 Task: Create a due date automation trigger when advanced on, 2 days before a card is due add dates starting in 1 working days at 11:00 AM.
Action: Mouse moved to (972, 436)
Screenshot: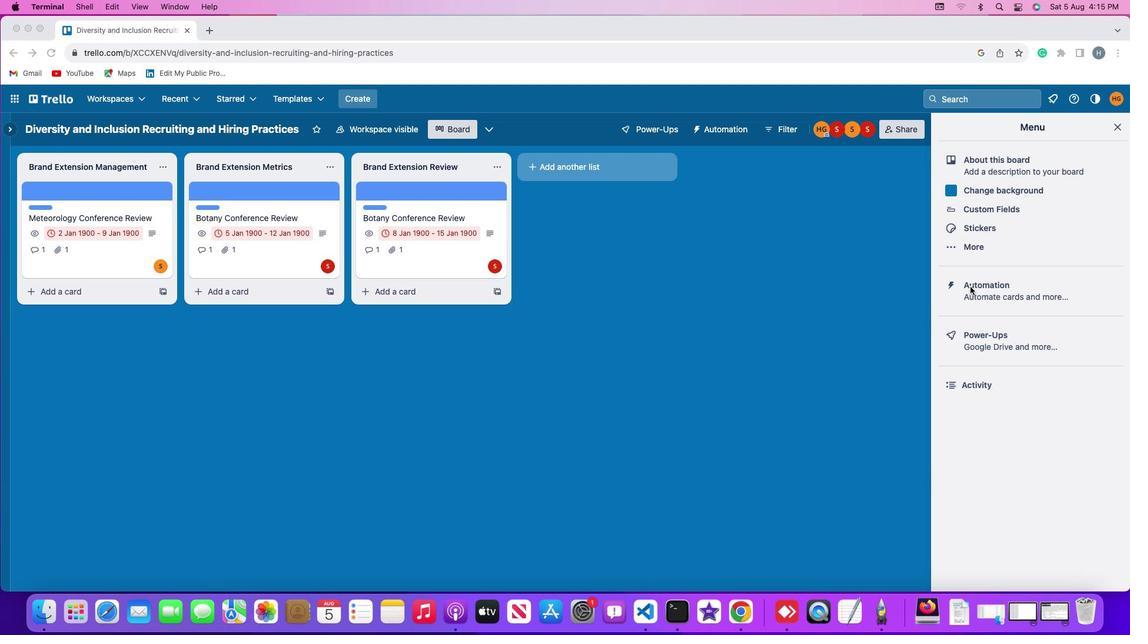 
Action: Mouse pressed left at (972, 436)
Screenshot: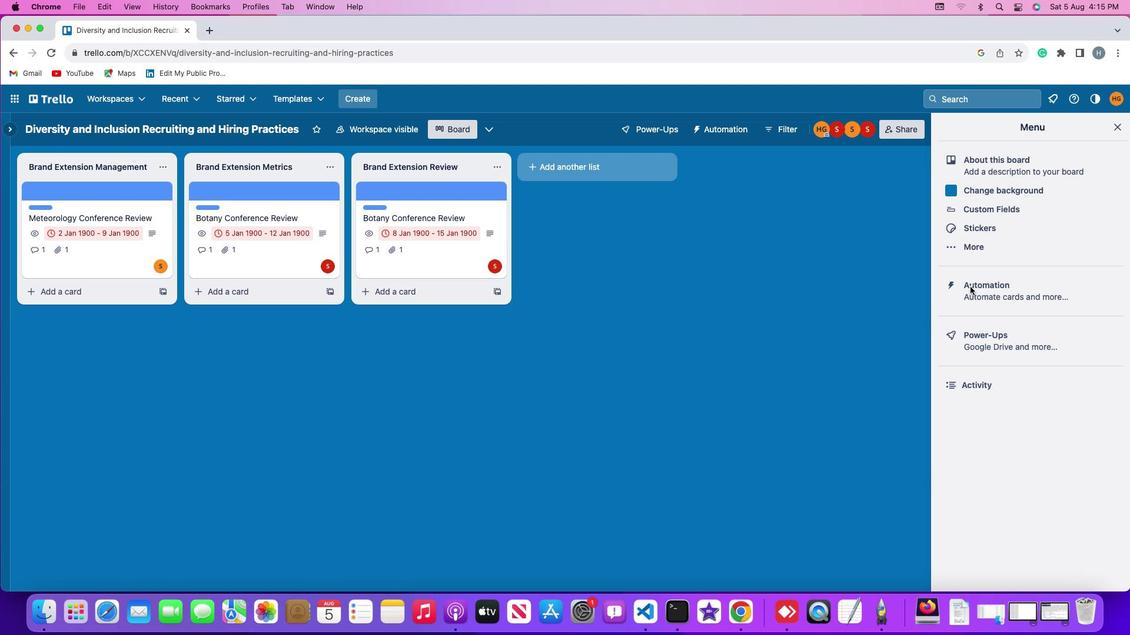 
Action: Mouse pressed left at (972, 436)
Screenshot: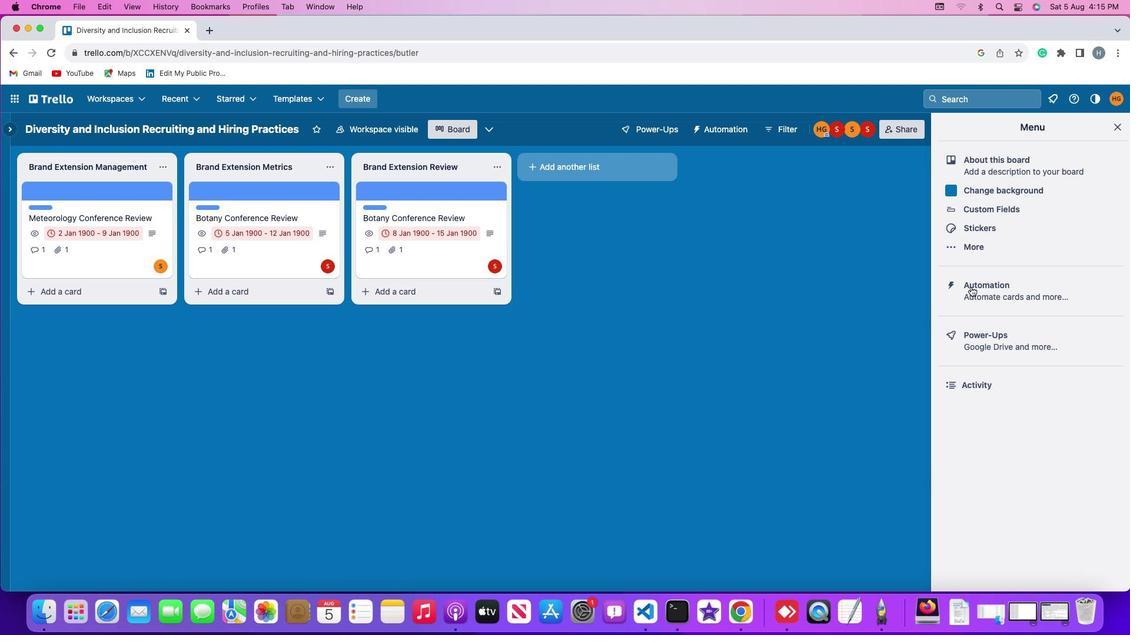 
Action: Mouse moved to (100, 433)
Screenshot: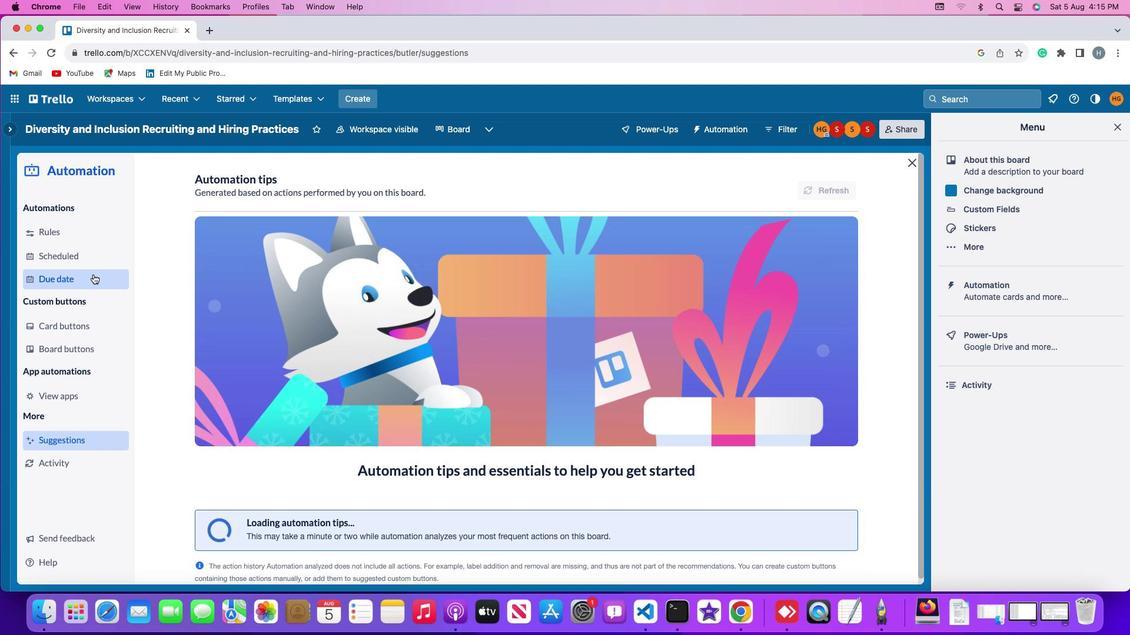 
Action: Mouse pressed left at (100, 433)
Screenshot: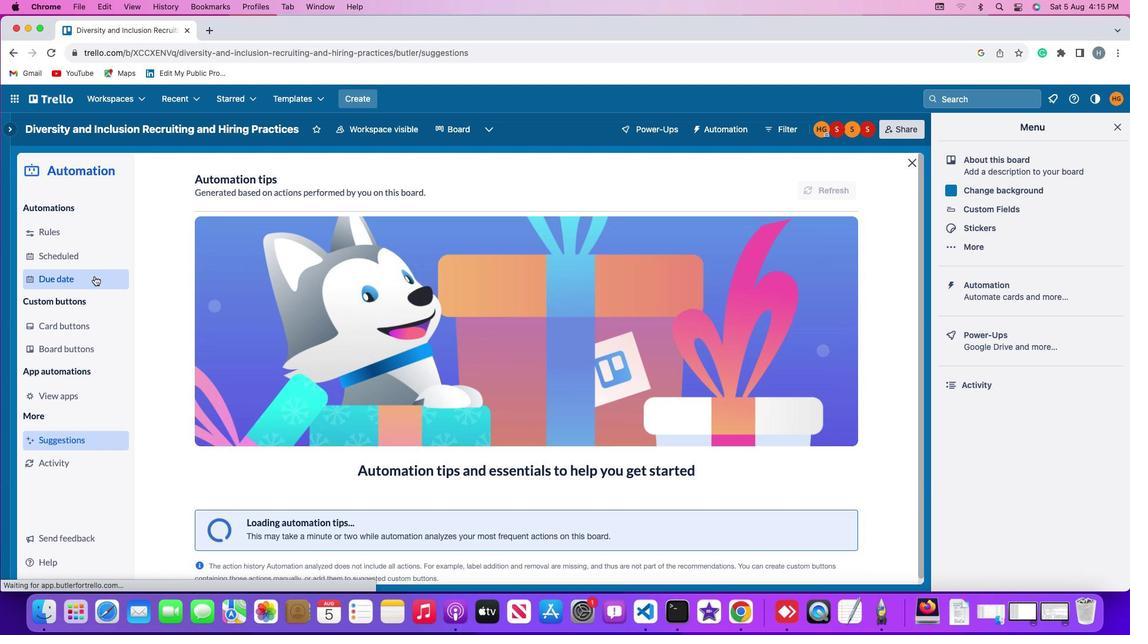 
Action: Mouse moved to (822, 404)
Screenshot: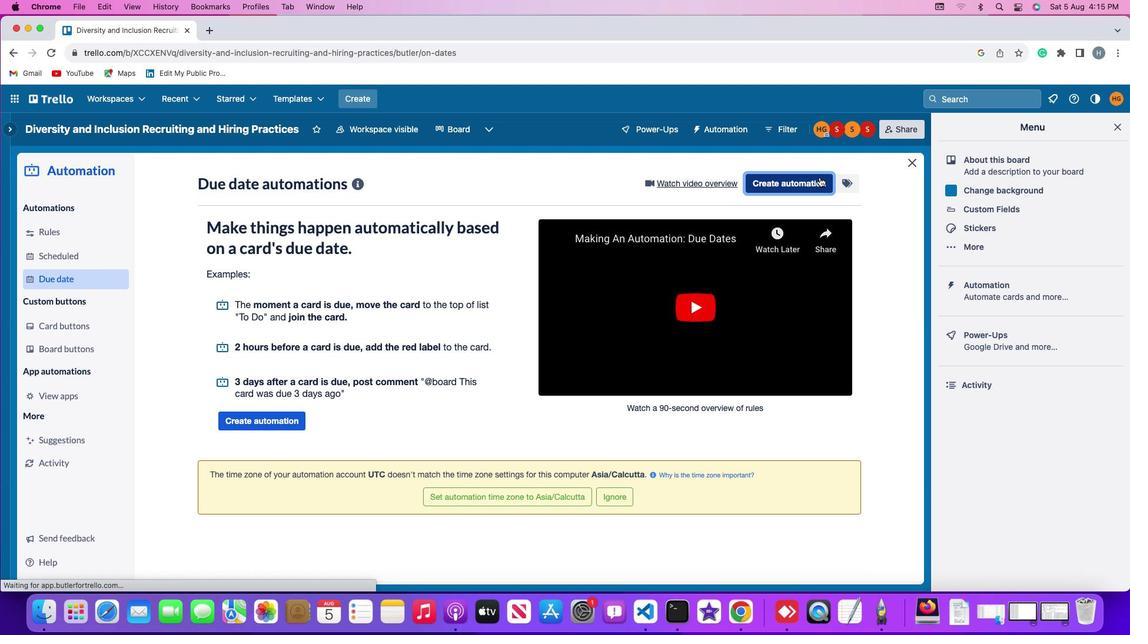 
Action: Mouse pressed left at (822, 404)
Screenshot: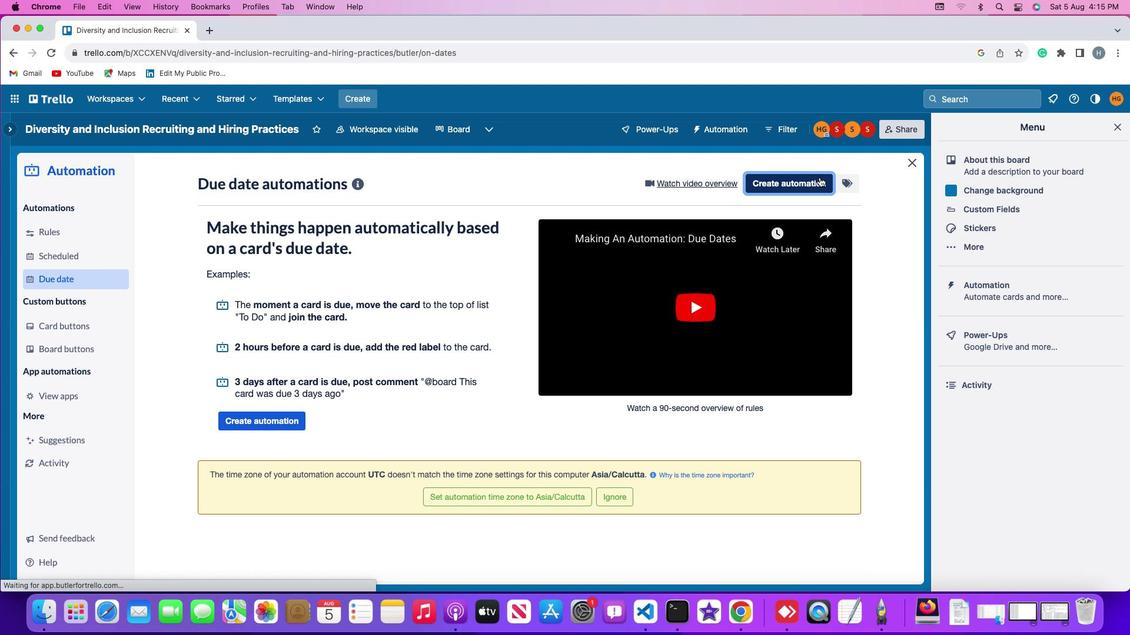 
Action: Mouse moved to (552, 439)
Screenshot: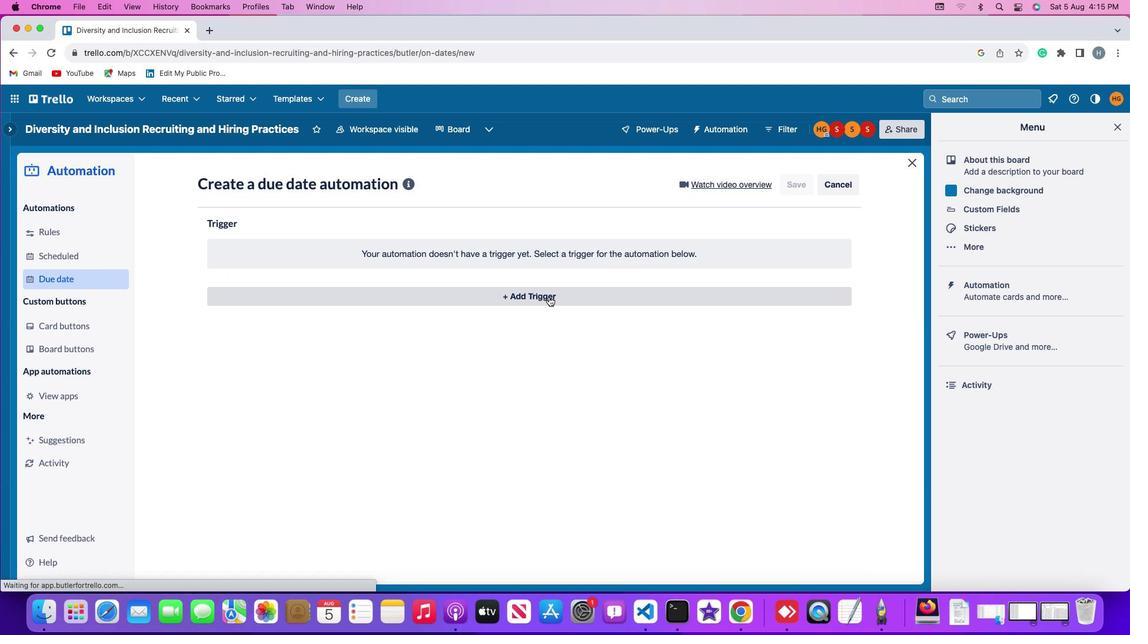 
Action: Mouse pressed left at (552, 439)
Screenshot: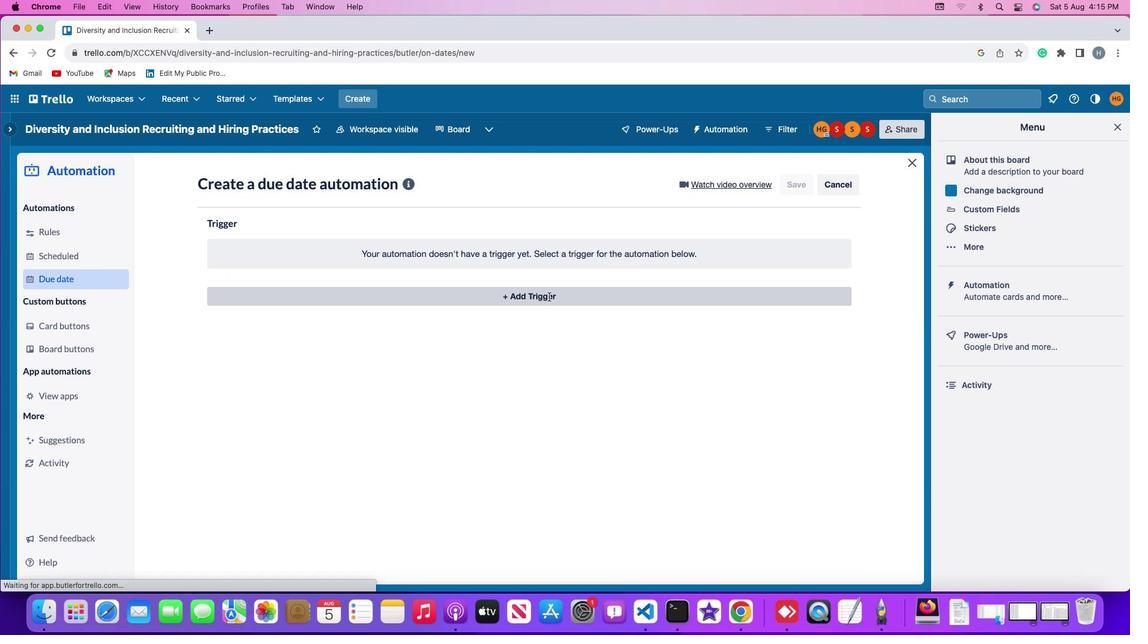 
Action: Mouse moved to (236, 491)
Screenshot: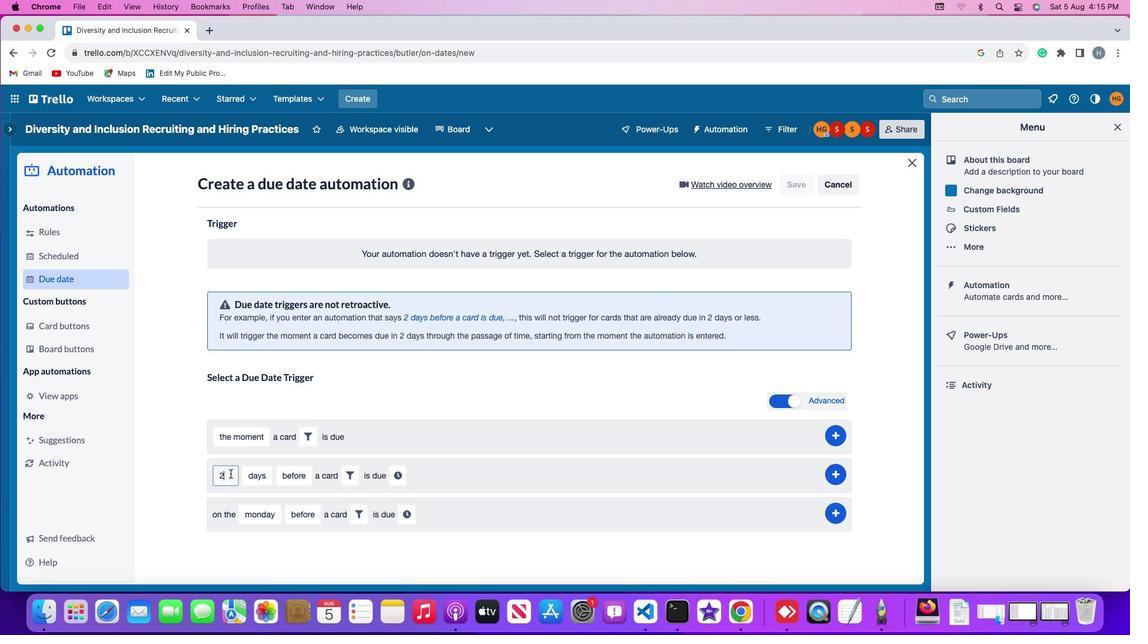 
Action: Mouse pressed left at (236, 491)
Screenshot: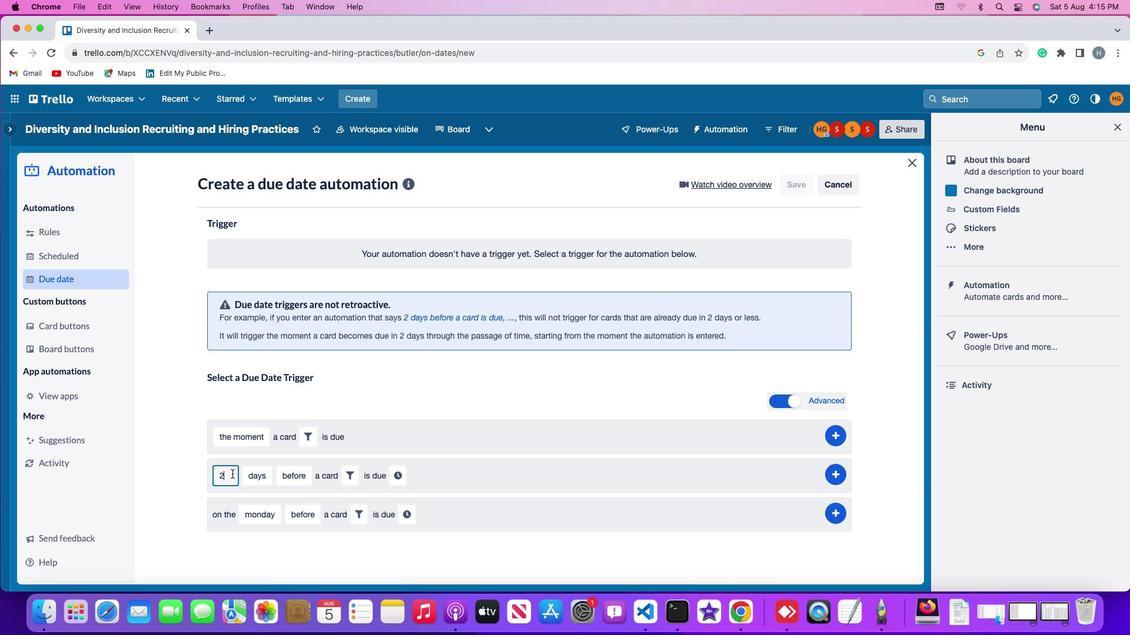 
Action: Mouse moved to (237, 491)
Screenshot: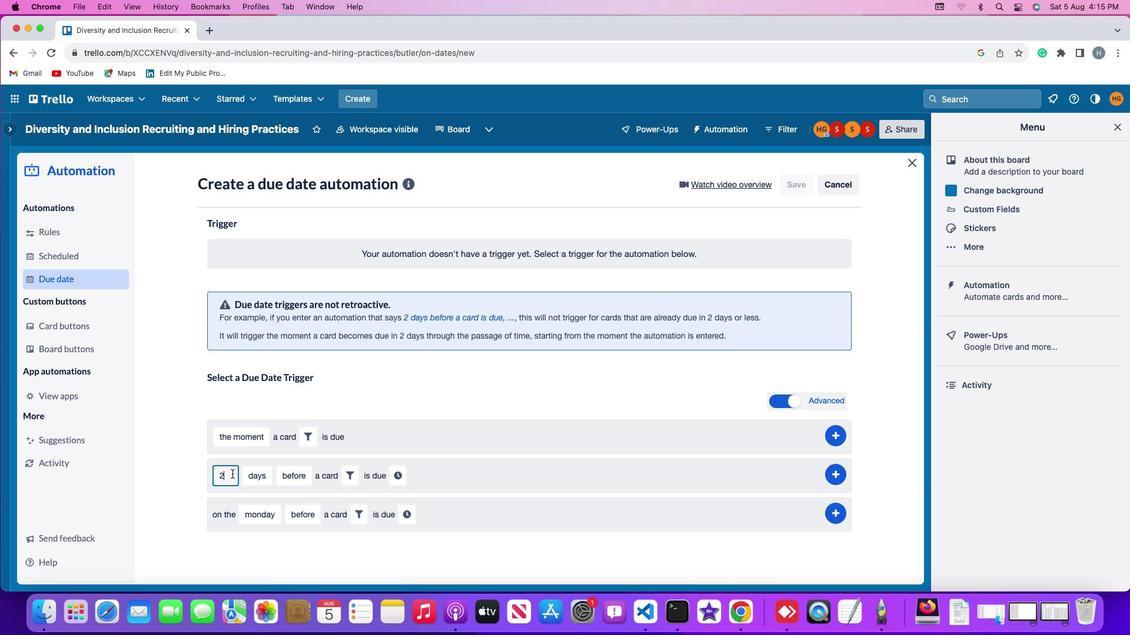 
Action: Key pressed Key.backspace'2'
Screenshot: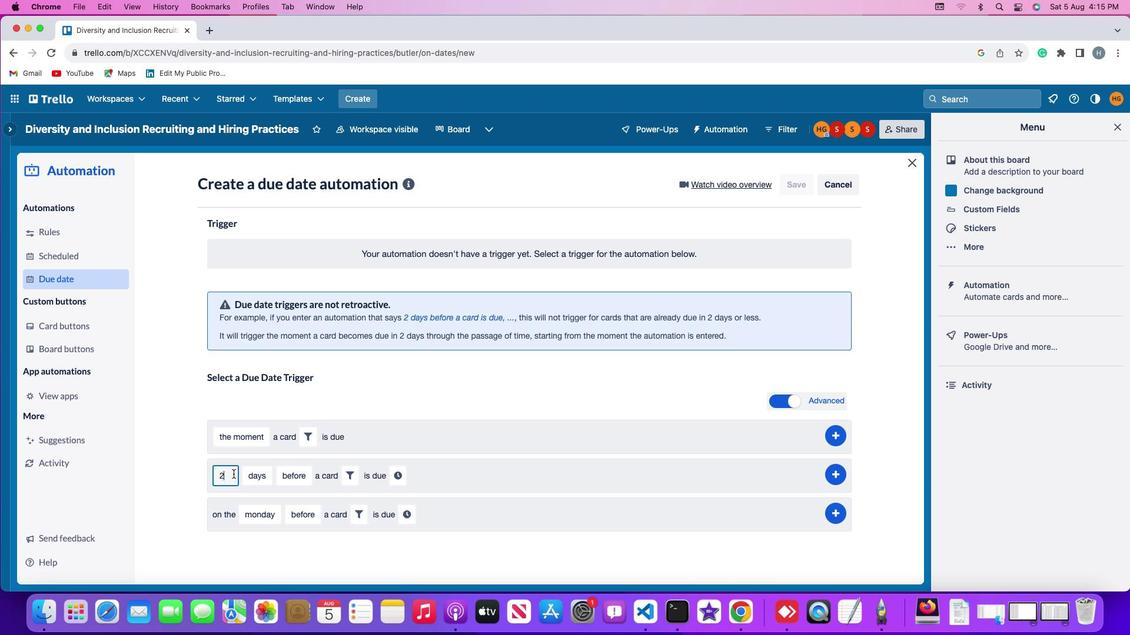 
Action: Mouse moved to (258, 491)
Screenshot: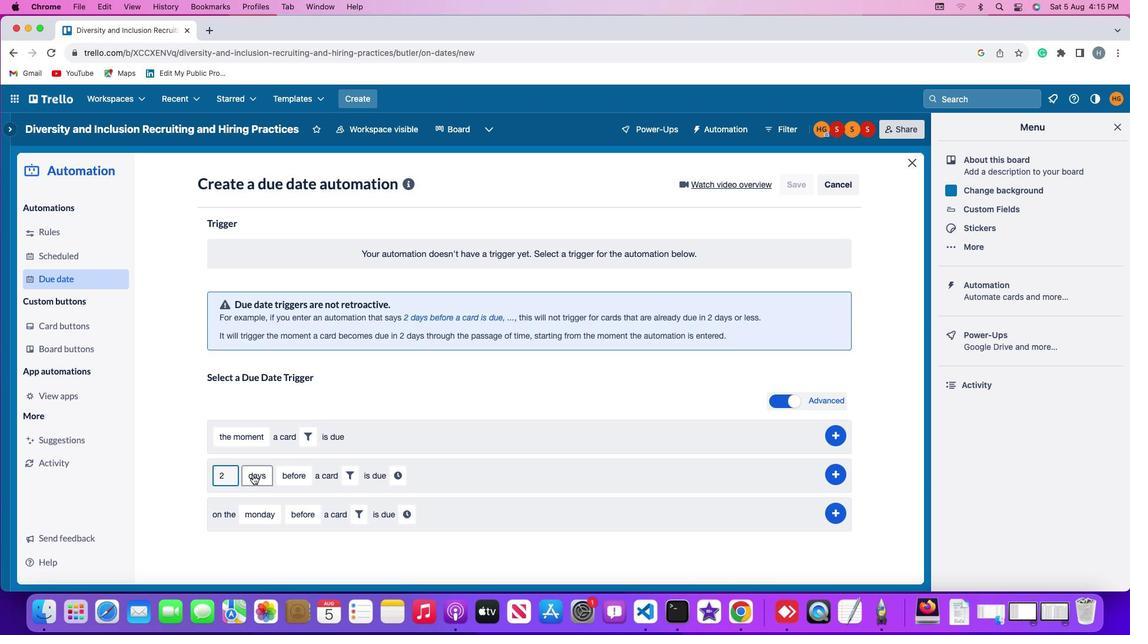 
Action: Mouse pressed left at (258, 491)
Screenshot: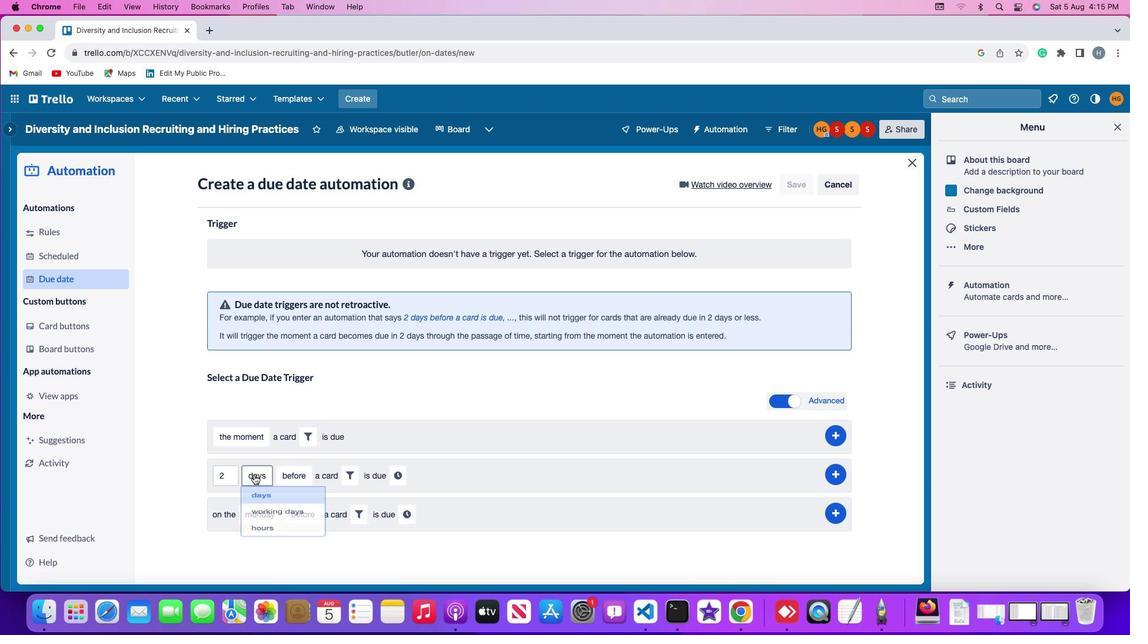 
Action: Mouse moved to (271, 497)
Screenshot: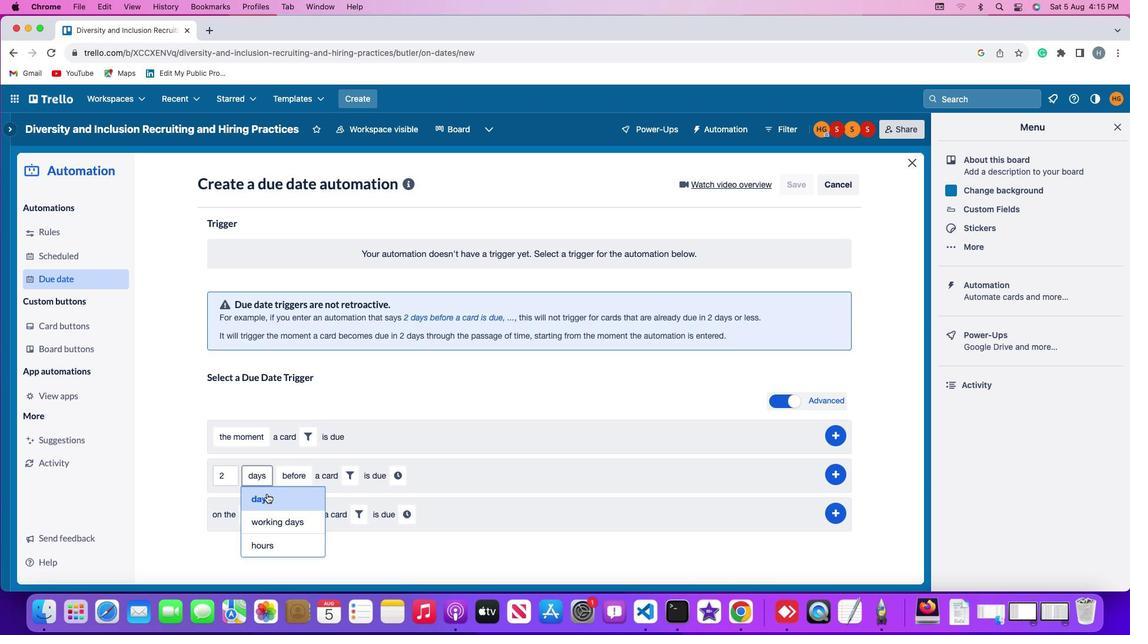 
Action: Mouse pressed left at (271, 497)
Screenshot: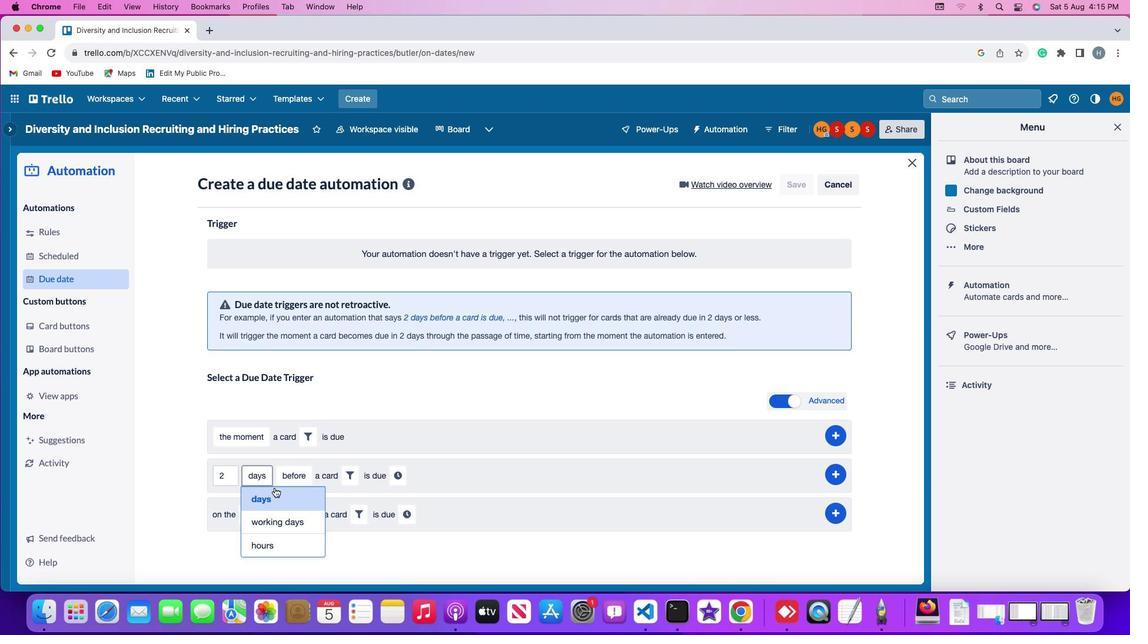 
Action: Mouse moved to (299, 490)
Screenshot: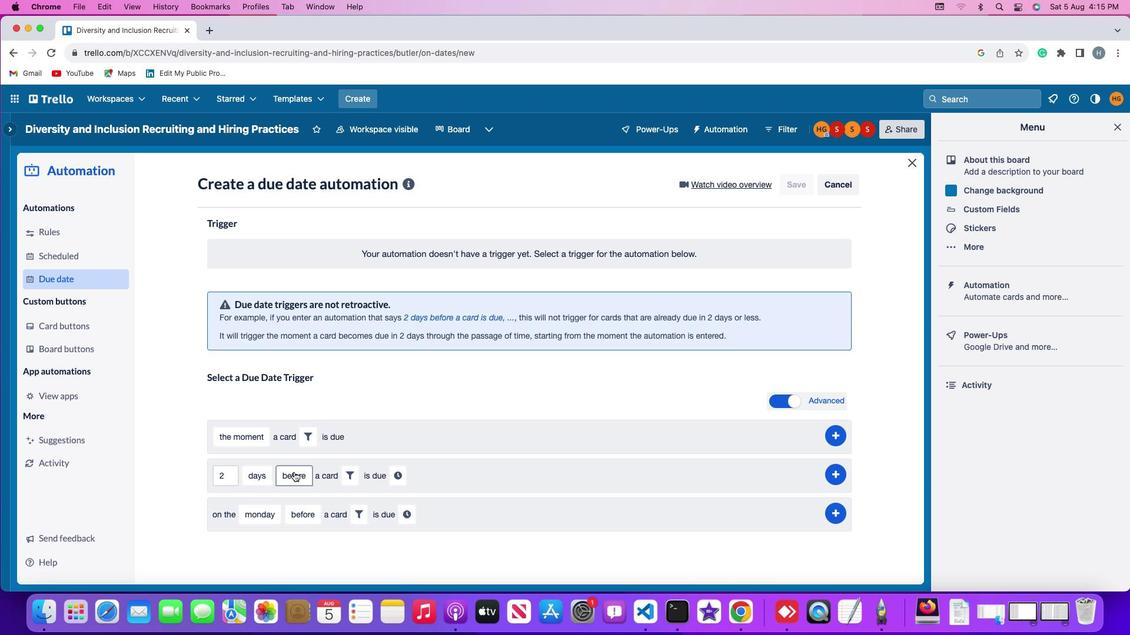 
Action: Mouse pressed left at (299, 490)
Screenshot: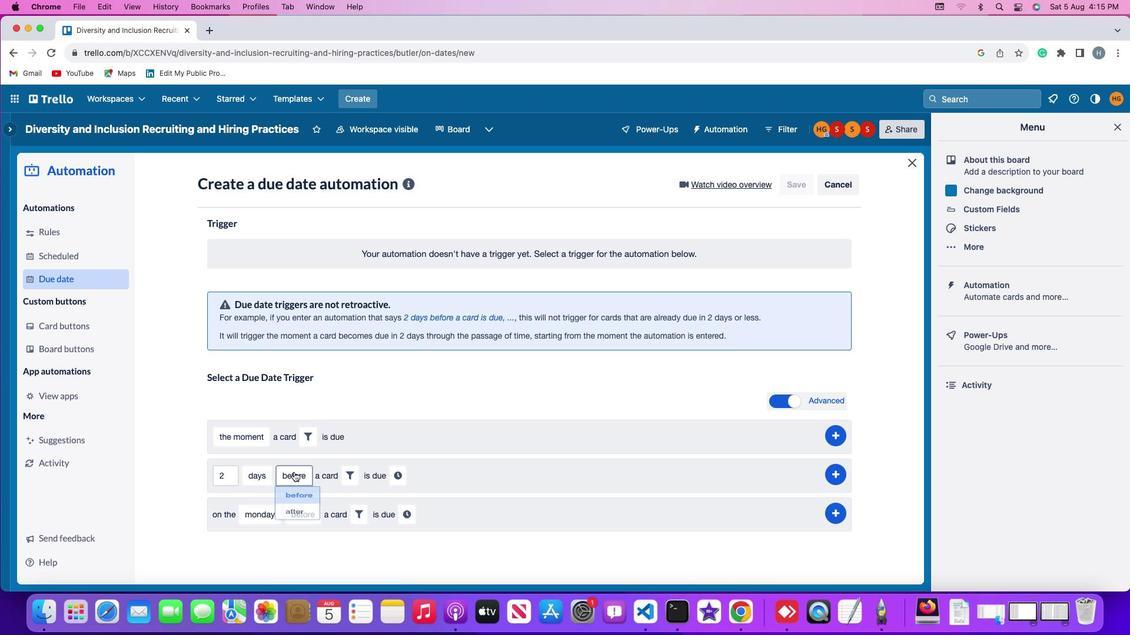 
Action: Mouse moved to (306, 496)
Screenshot: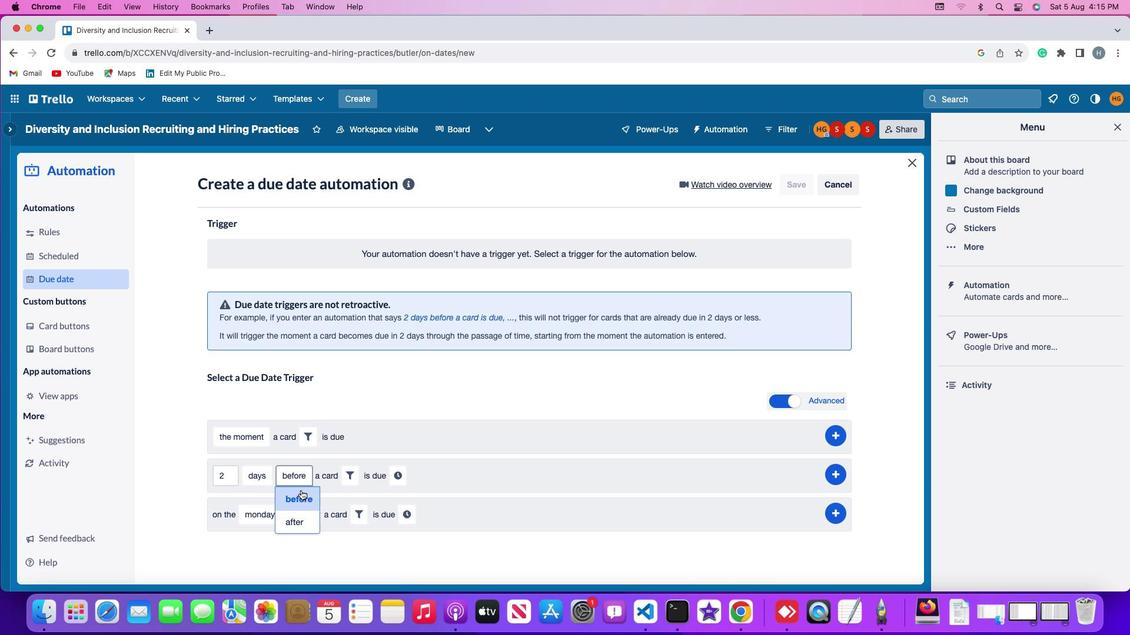 
Action: Mouse pressed left at (306, 496)
Screenshot: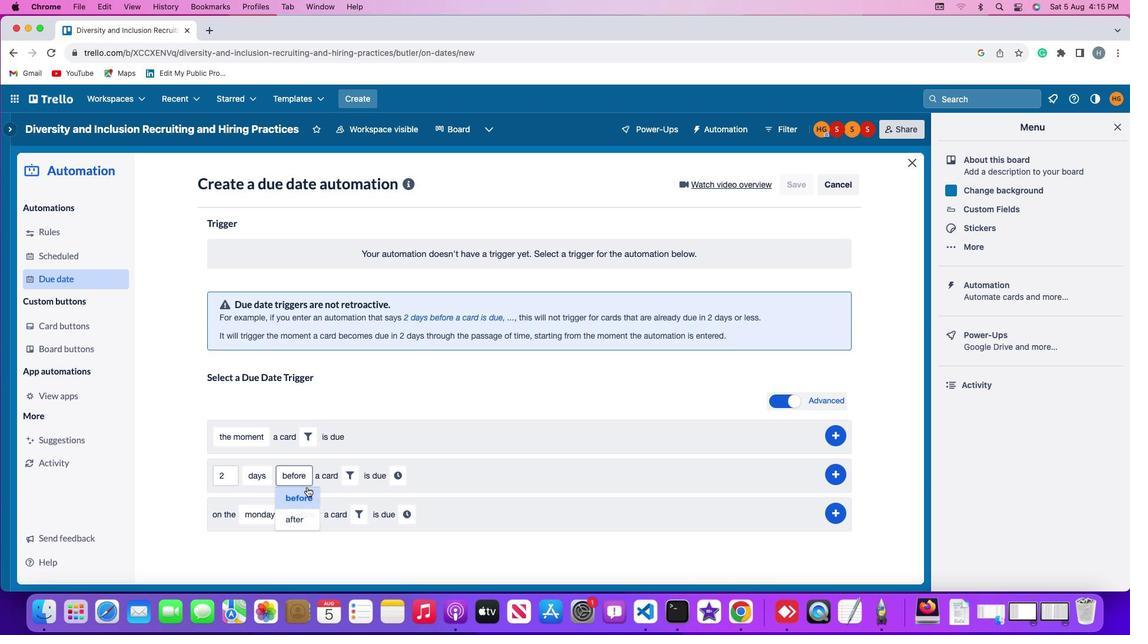 
Action: Mouse moved to (349, 491)
Screenshot: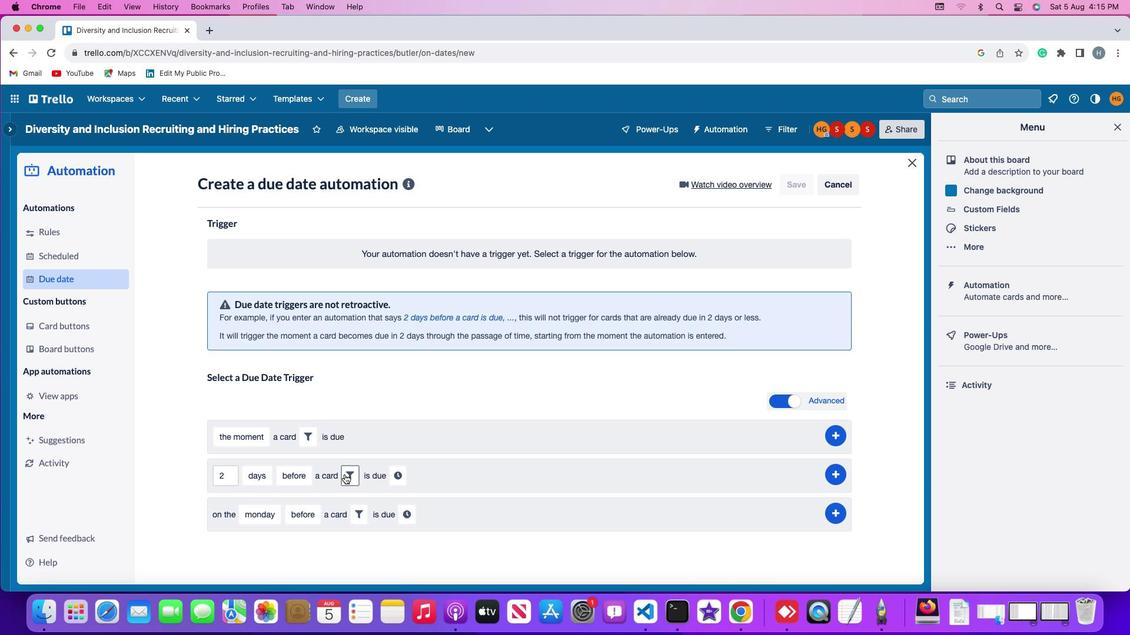 
Action: Mouse pressed left at (349, 491)
Screenshot: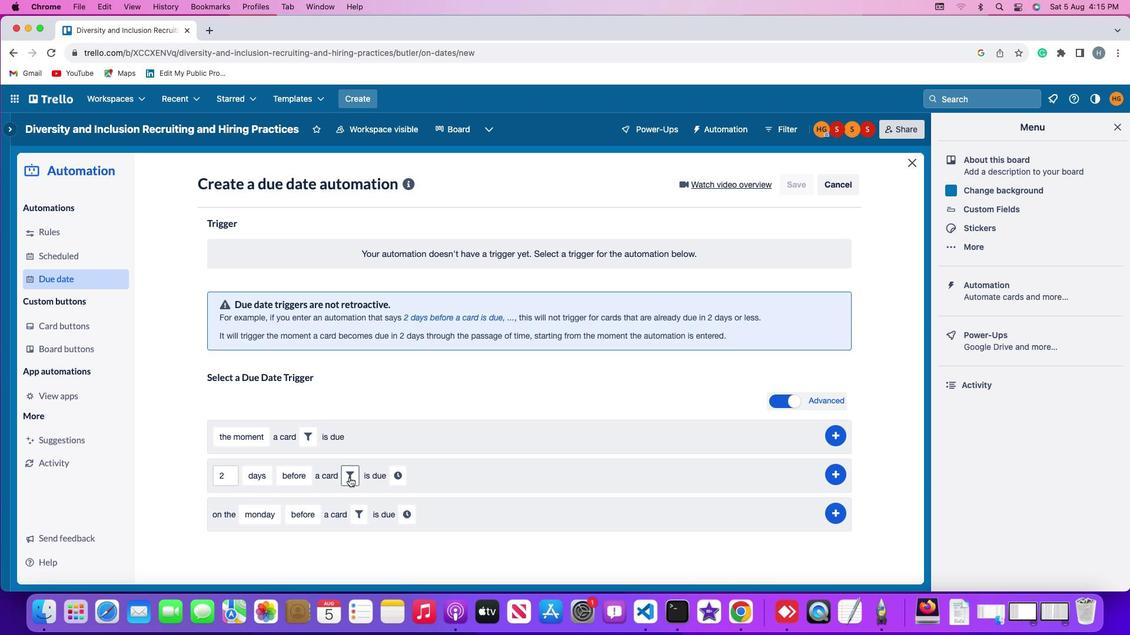 
Action: Mouse moved to (411, 503)
Screenshot: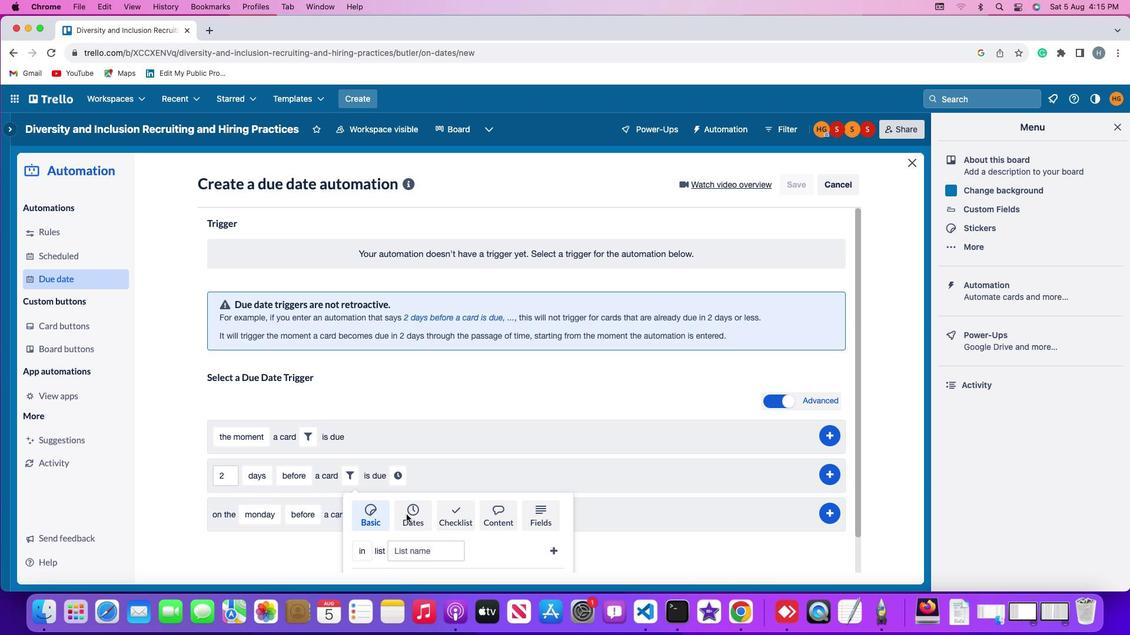 
Action: Mouse pressed left at (411, 503)
Screenshot: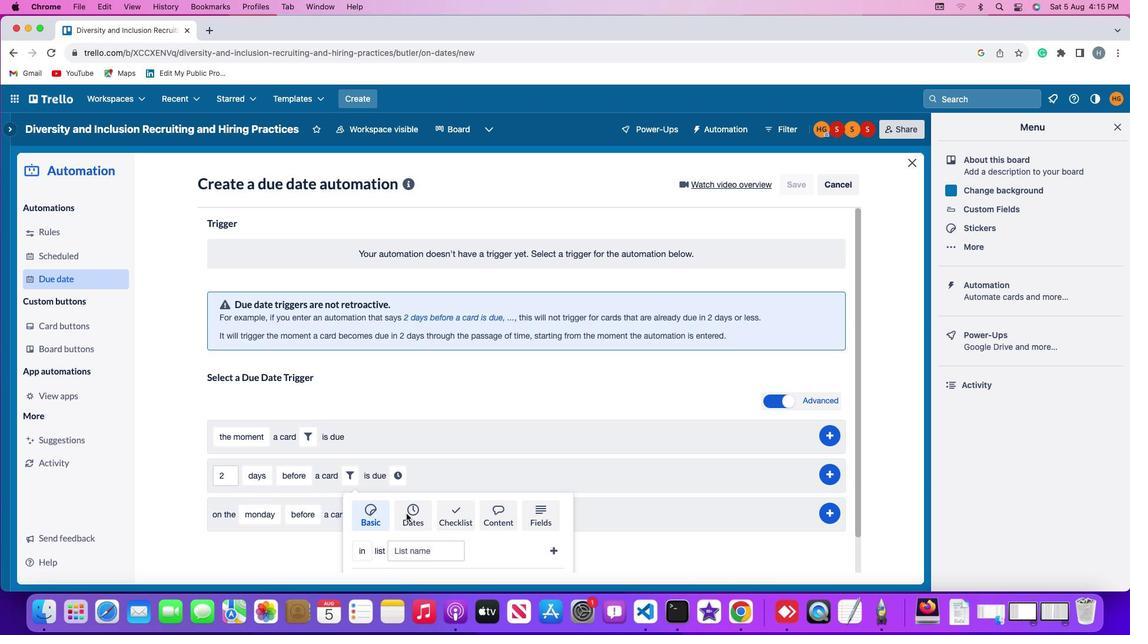 
Action: Mouse moved to (409, 502)
Screenshot: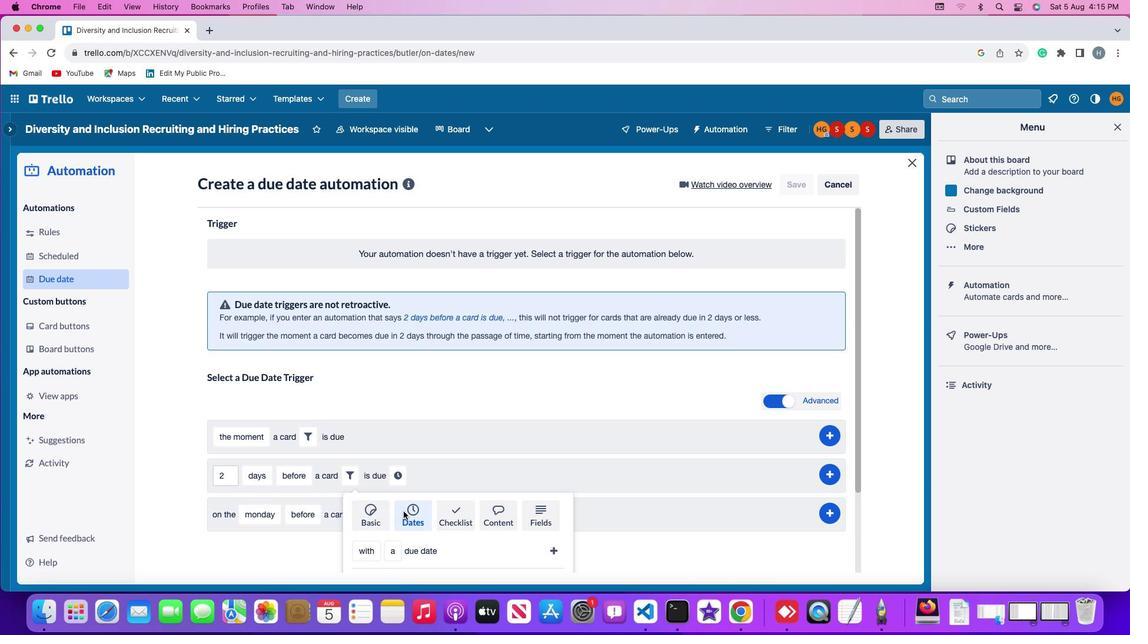
Action: Mouse scrolled (409, 502) with delta (7, 353)
Screenshot: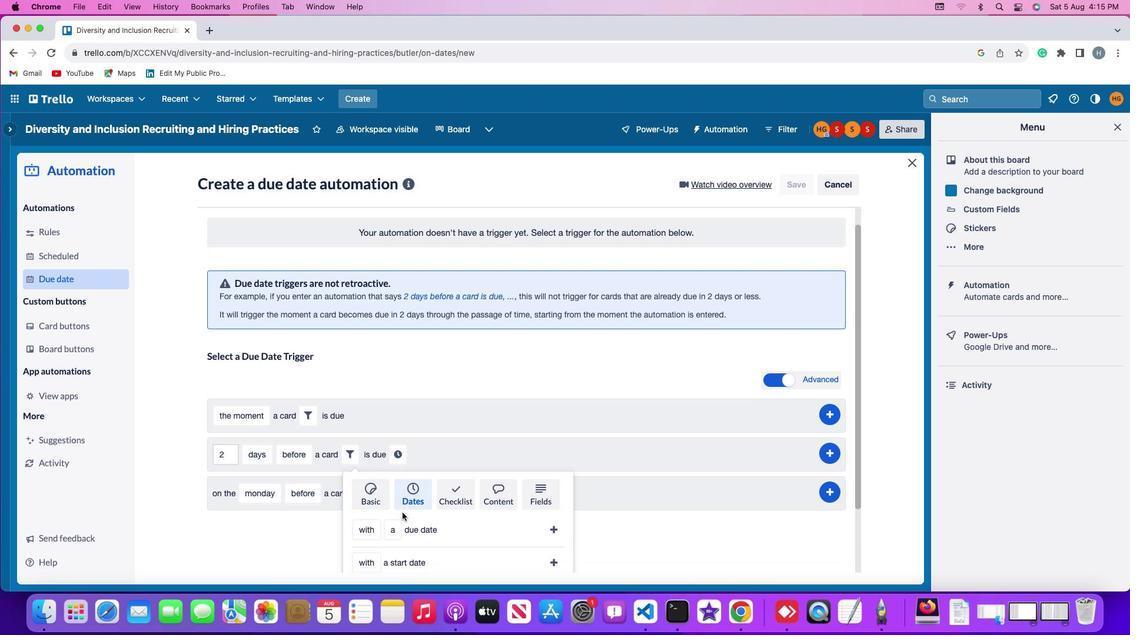 
Action: Mouse scrolled (409, 502) with delta (7, 353)
Screenshot: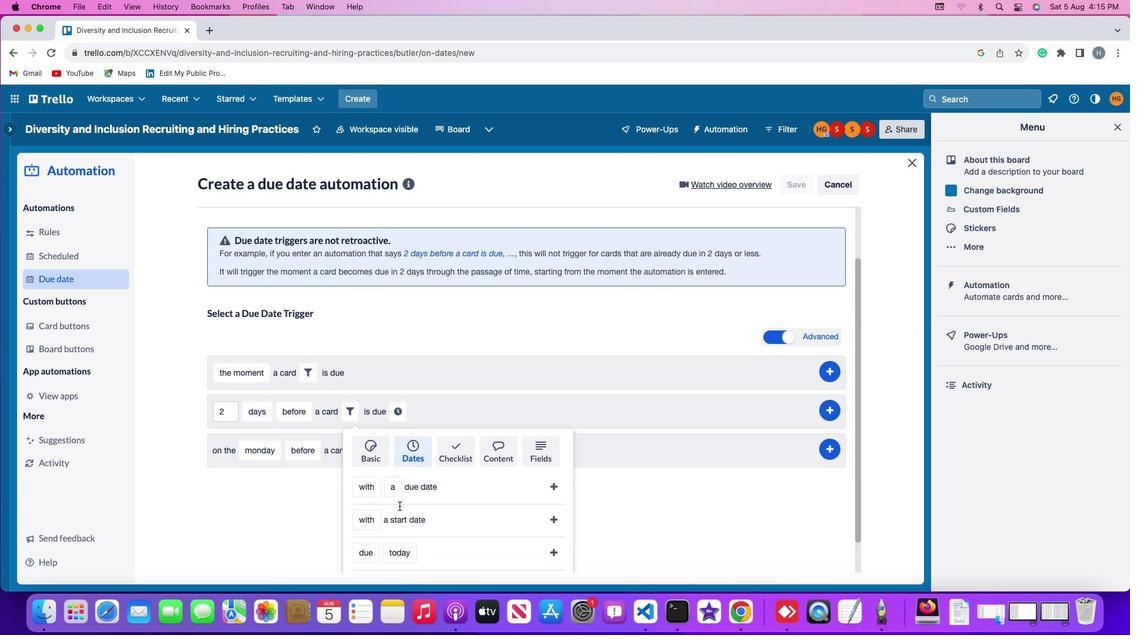 
Action: Mouse scrolled (409, 502) with delta (7, 352)
Screenshot: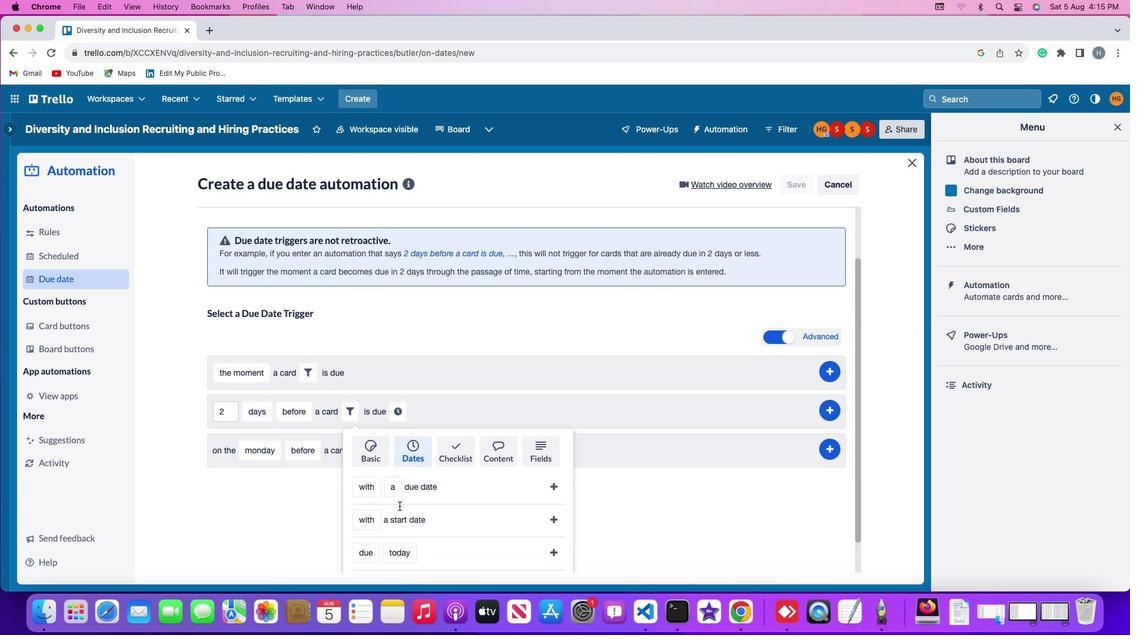
Action: Mouse scrolled (409, 502) with delta (7, 351)
Screenshot: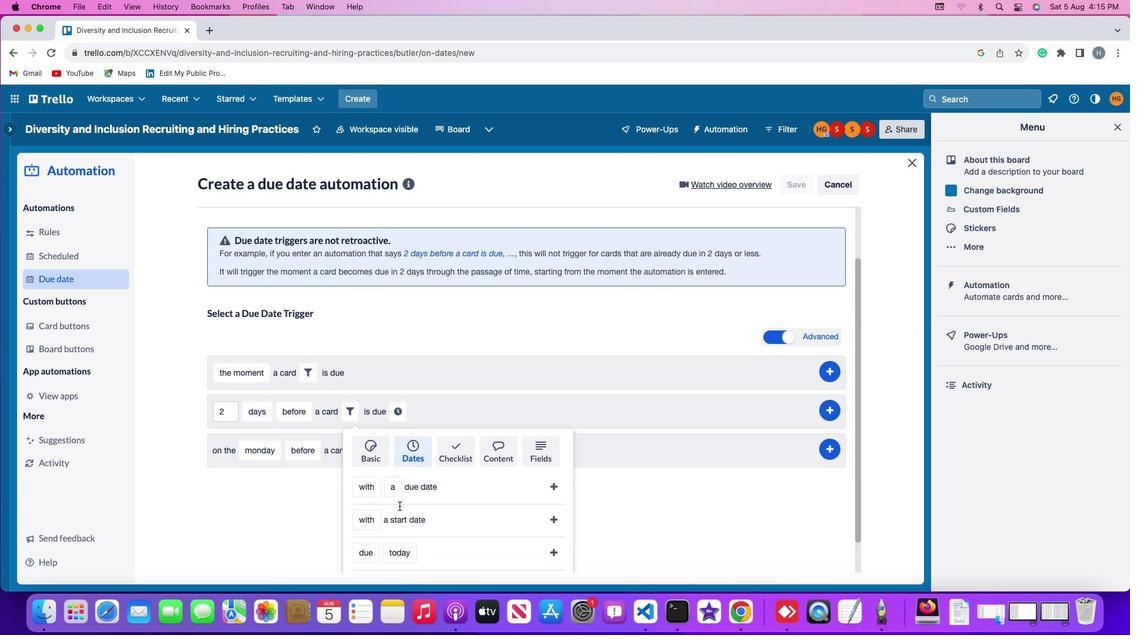 
Action: Mouse scrolled (409, 502) with delta (7, 351)
Screenshot: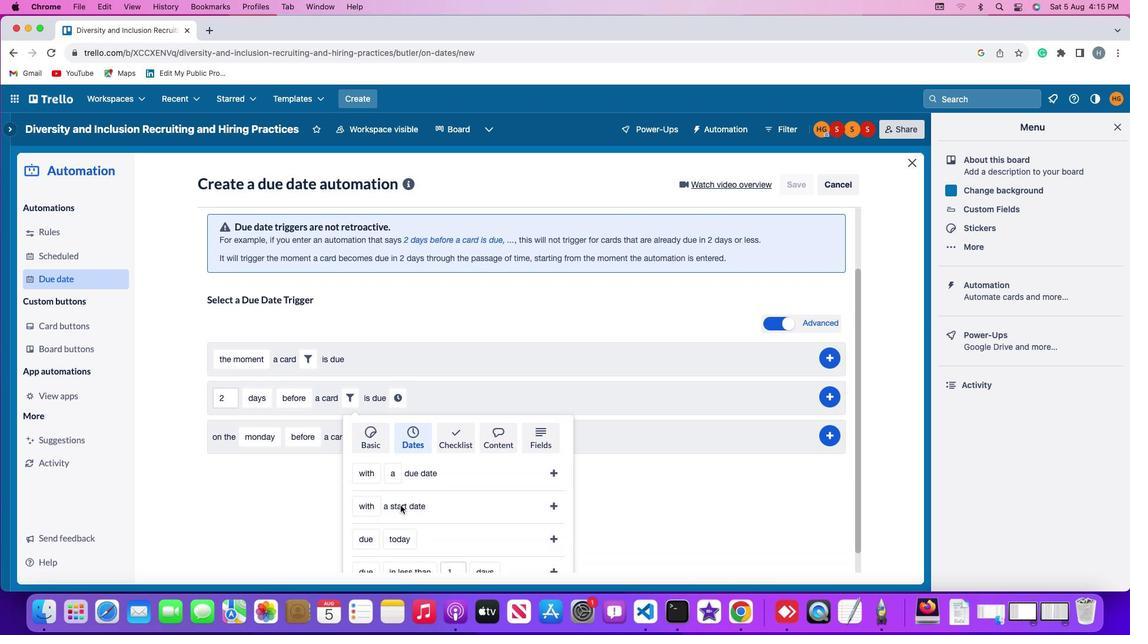 
Action: Mouse scrolled (409, 502) with delta (7, 351)
Screenshot: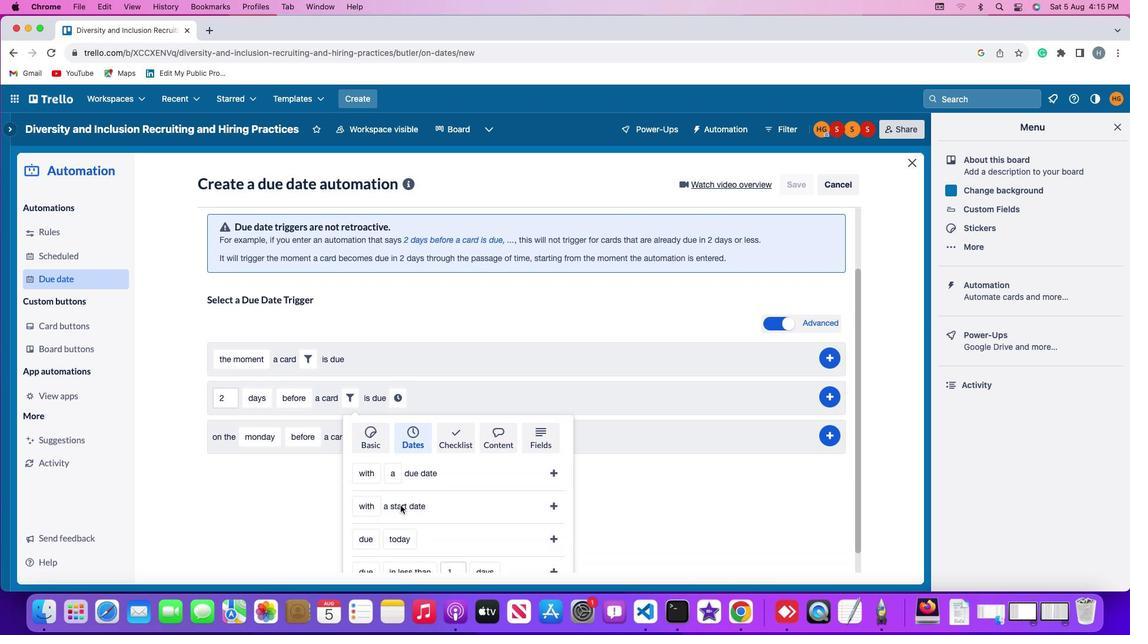 
Action: Mouse moved to (407, 502)
Screenshot: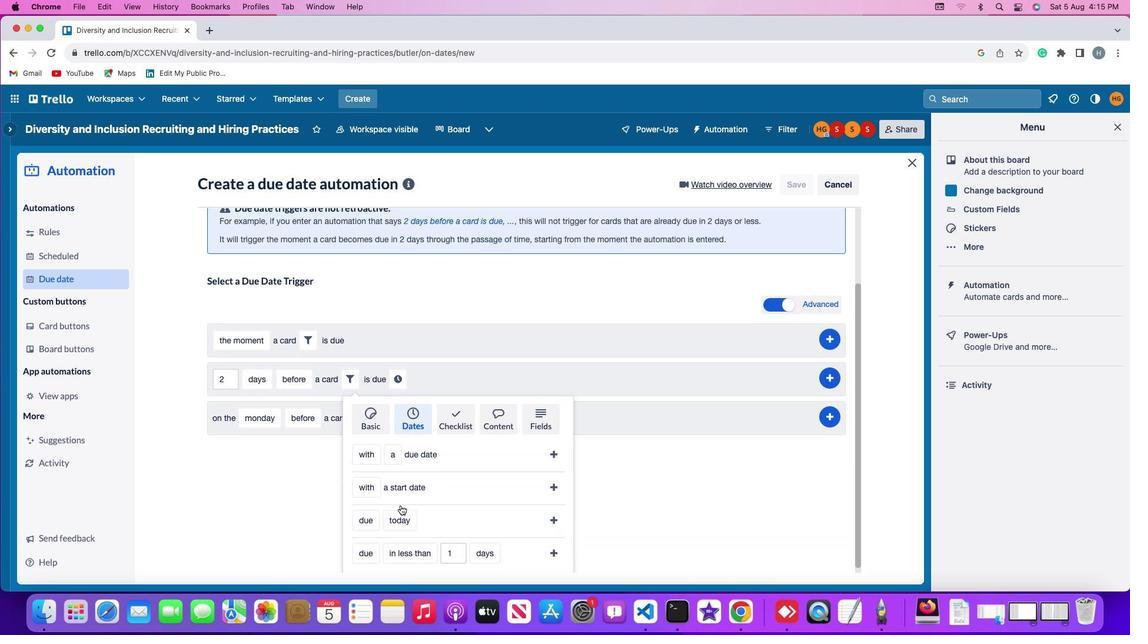 
Action: Mouse scrolled (407, 502) with delta (7, 351)
Screenshot: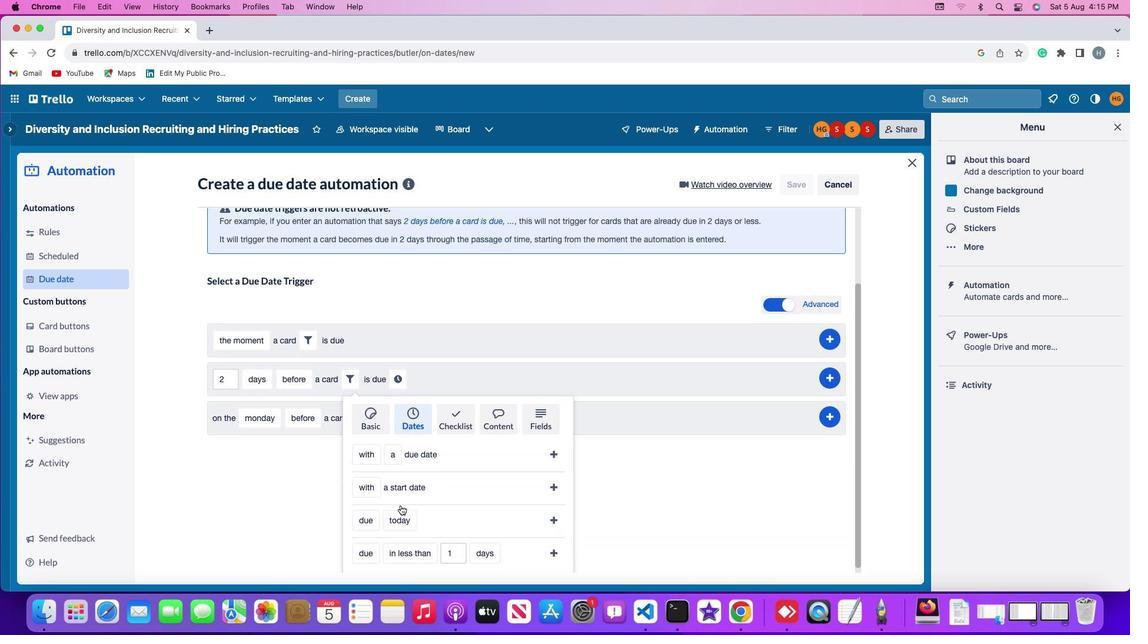 
Action: Mouse scrolled (407, 502) with delta (7, 351)
Screenshot: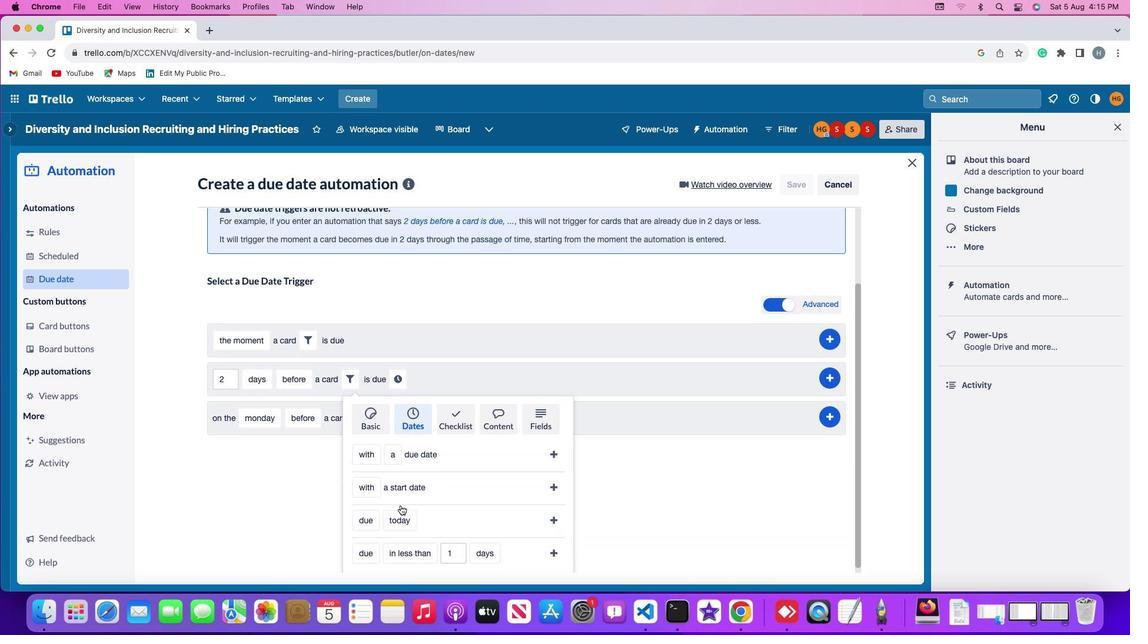 
Action: Mouse moved to (366, 513)
Screenshot: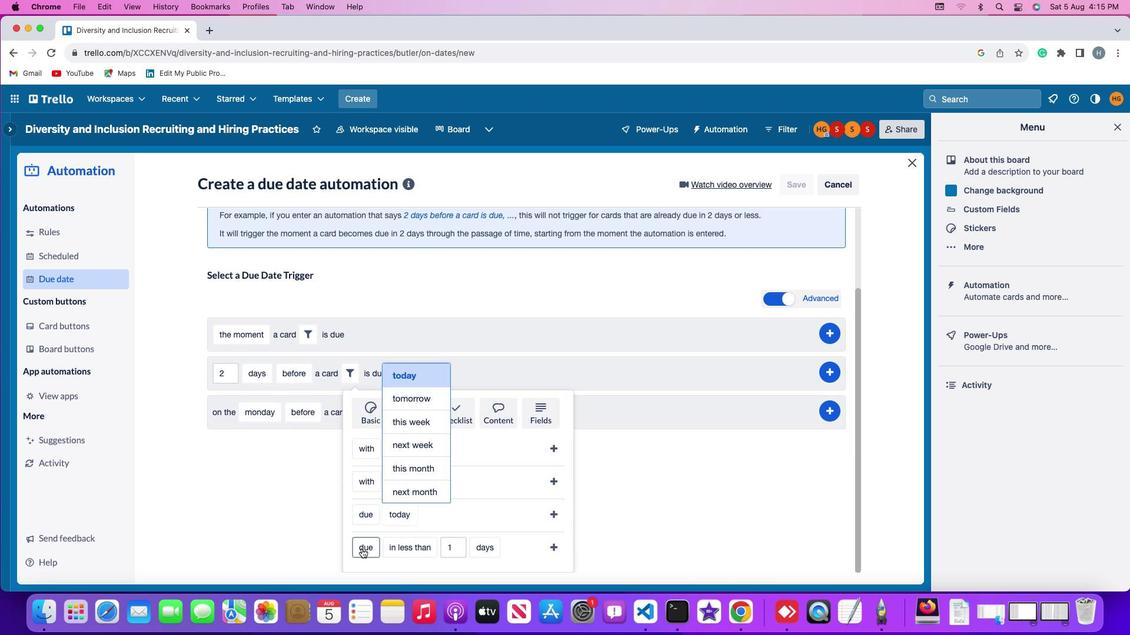 
Action: Mouse pressed left at (366, 513)
Screenshot: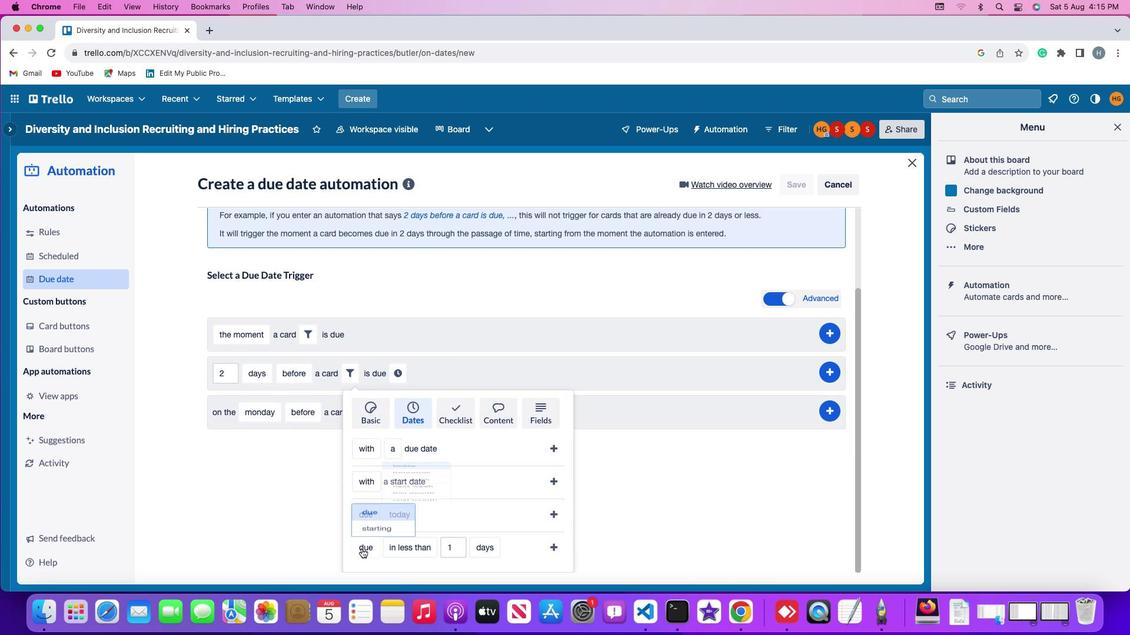 
Action: Mouse moved to (381, 507)
Screenshot: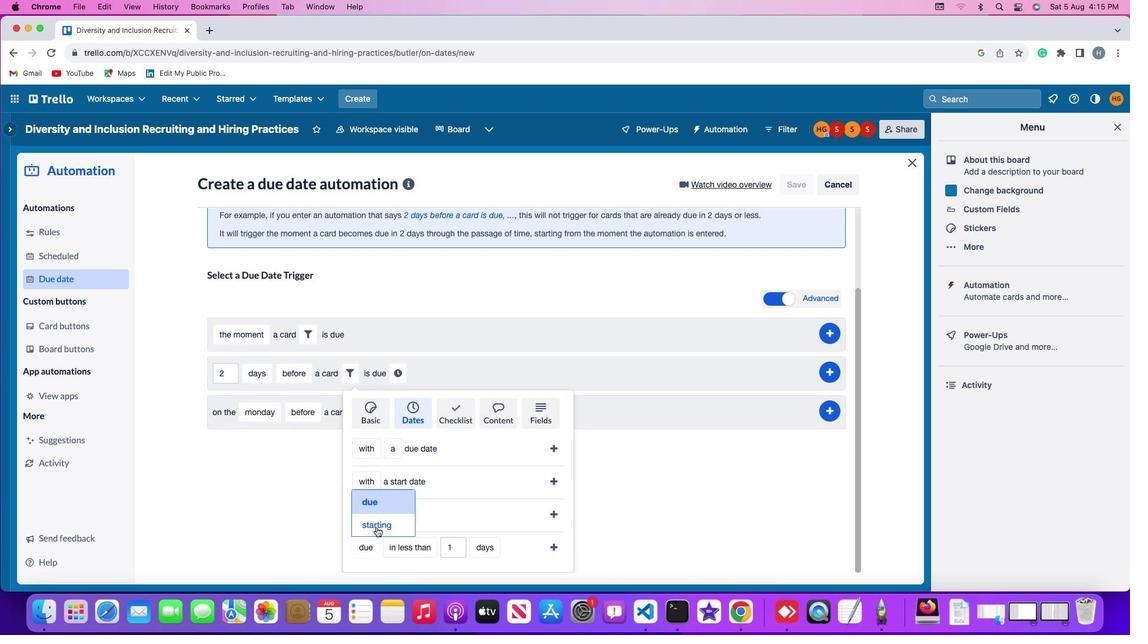 
Action: Mouse pressed left at (381, 507)
Screenshot: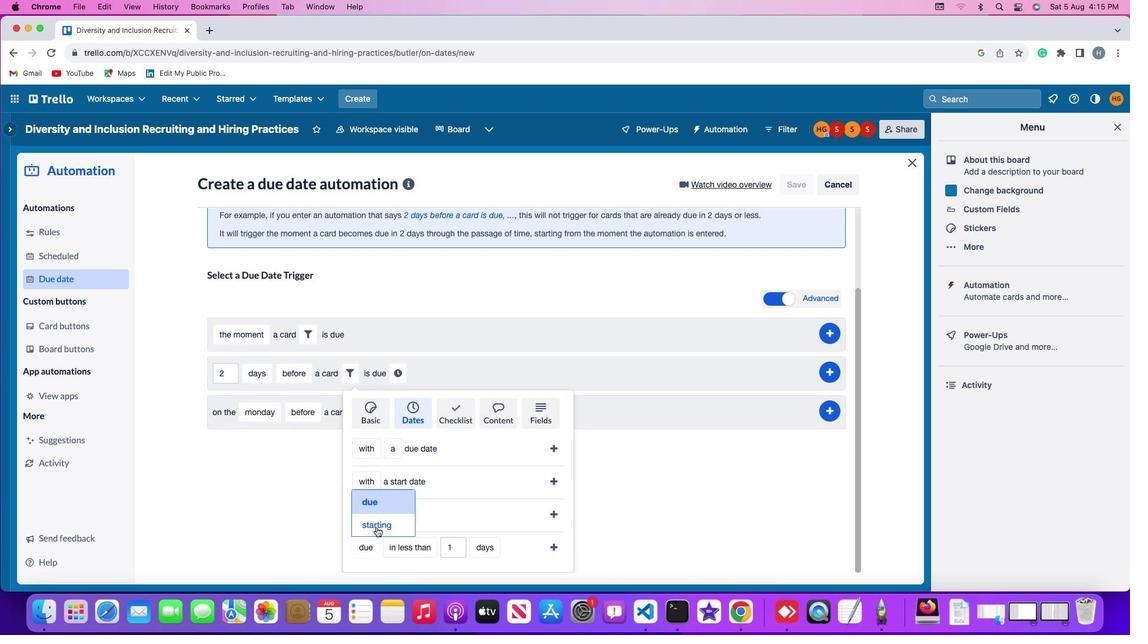 
Action: Mouse moved to (424, 513)
Screenshot: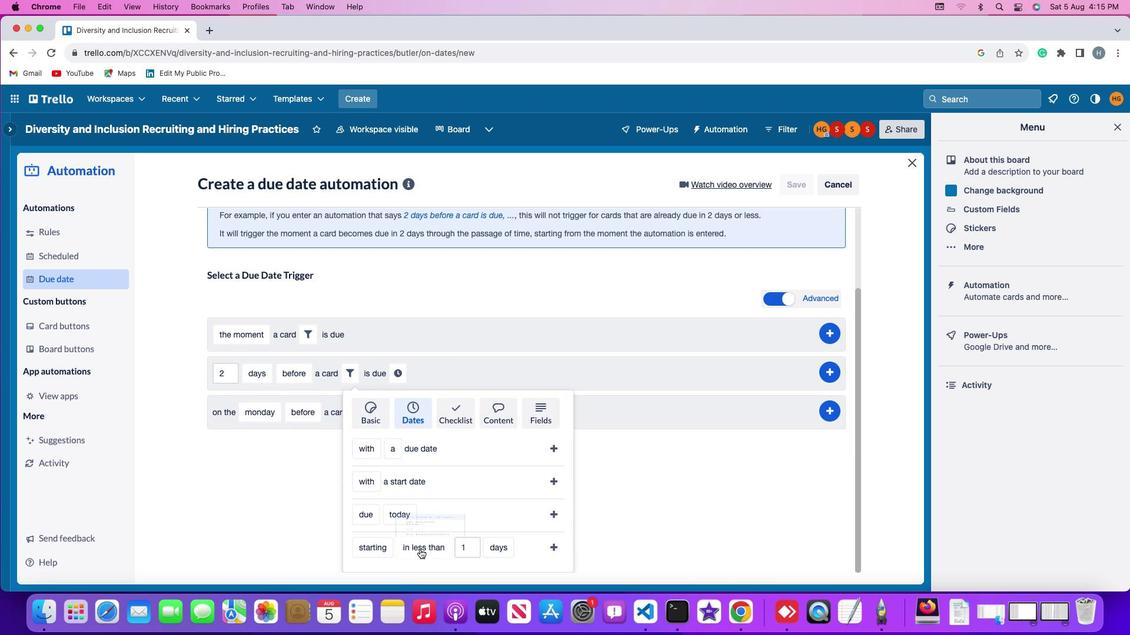 
Action: Mouse pressed left at (424, 513)
Screenshot: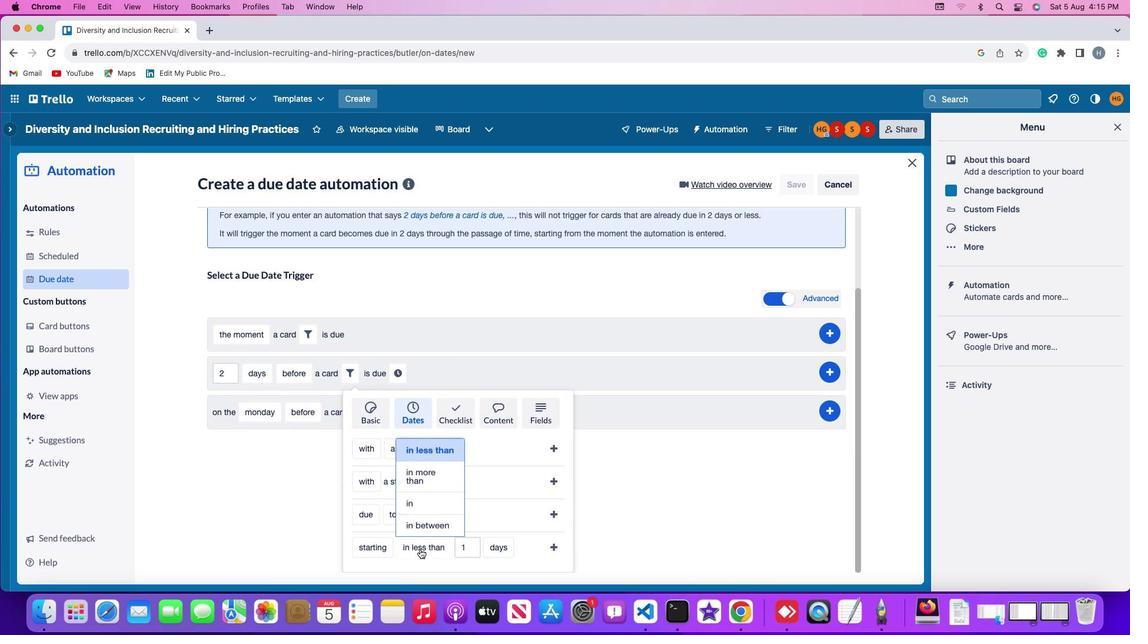 
Action: Mouse moved to (434, 499)
Screenshot: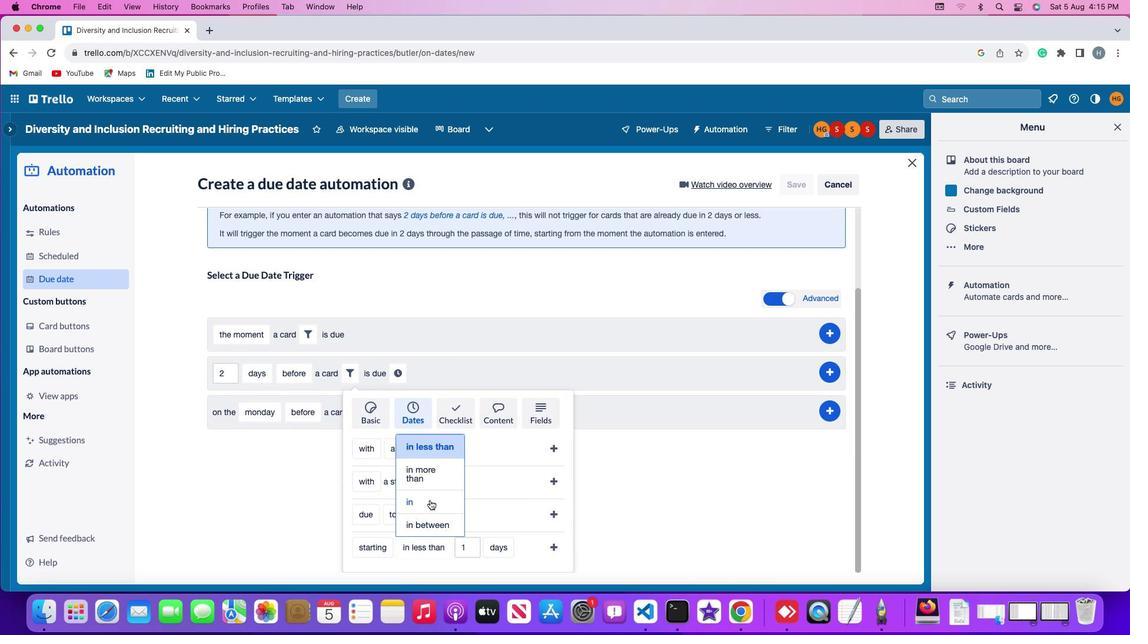 
Action: Mouse pressed left at (434, 499)
Screenshot: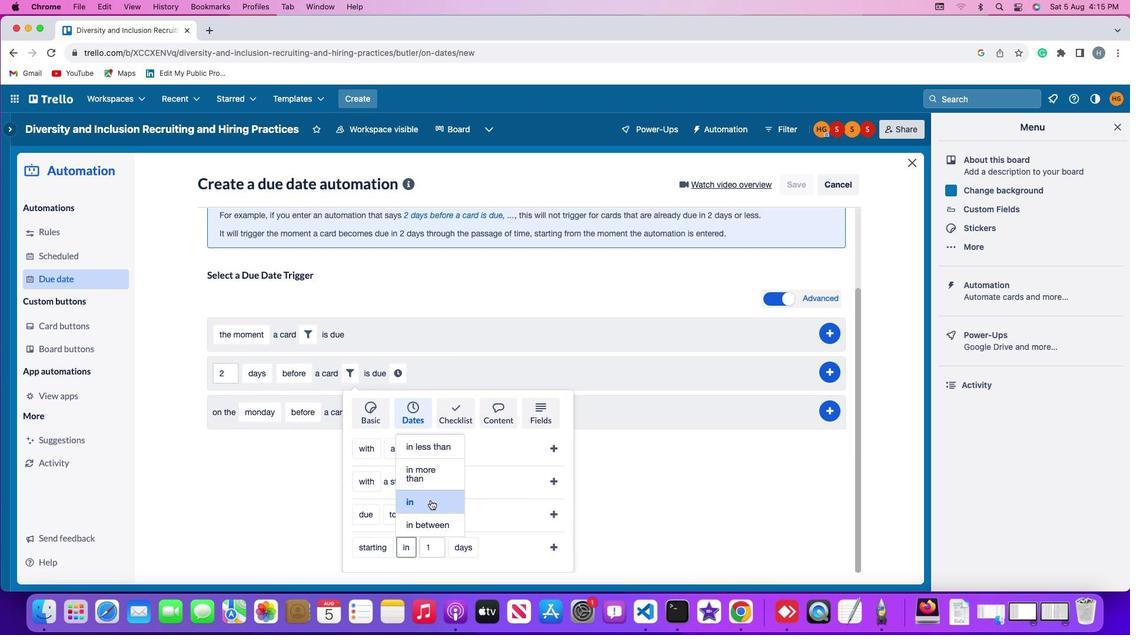 
Action: Mouse moved to (441, 512)
Screenshot: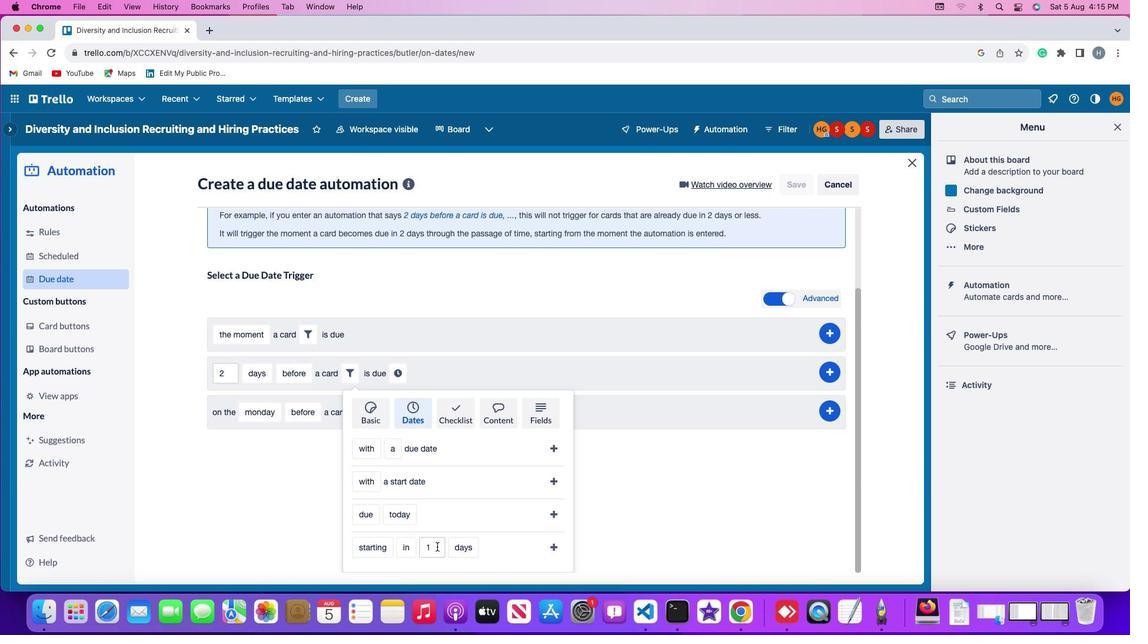 
Action: Mouse pressed left at (441, 512)
Screenshot: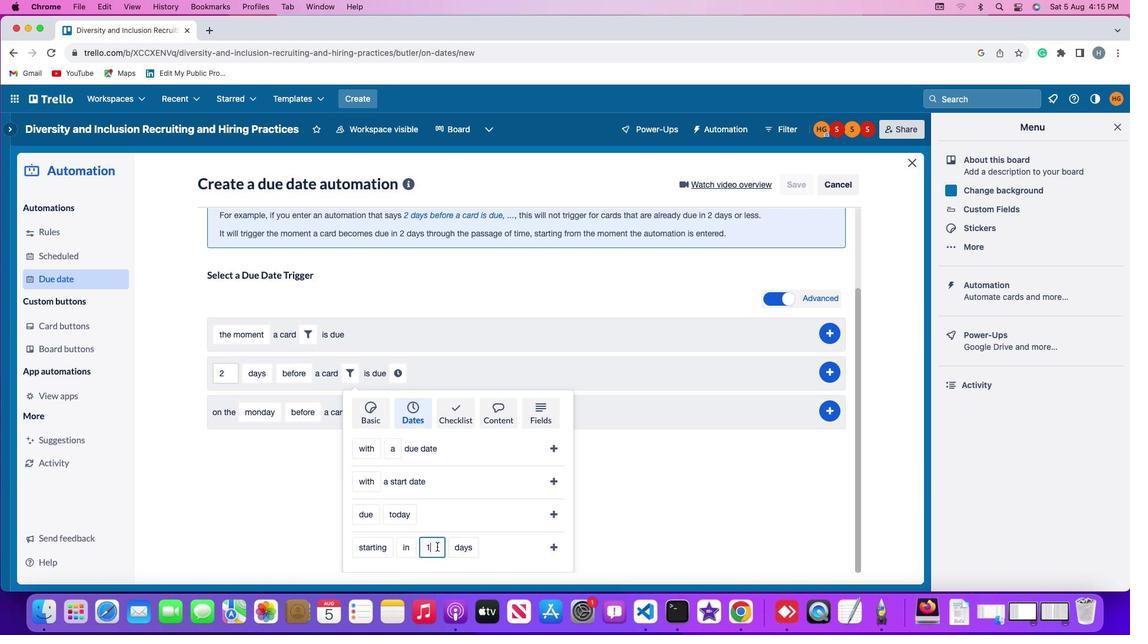 
Action: Key pressed Key.backspace'1'
Screenshot: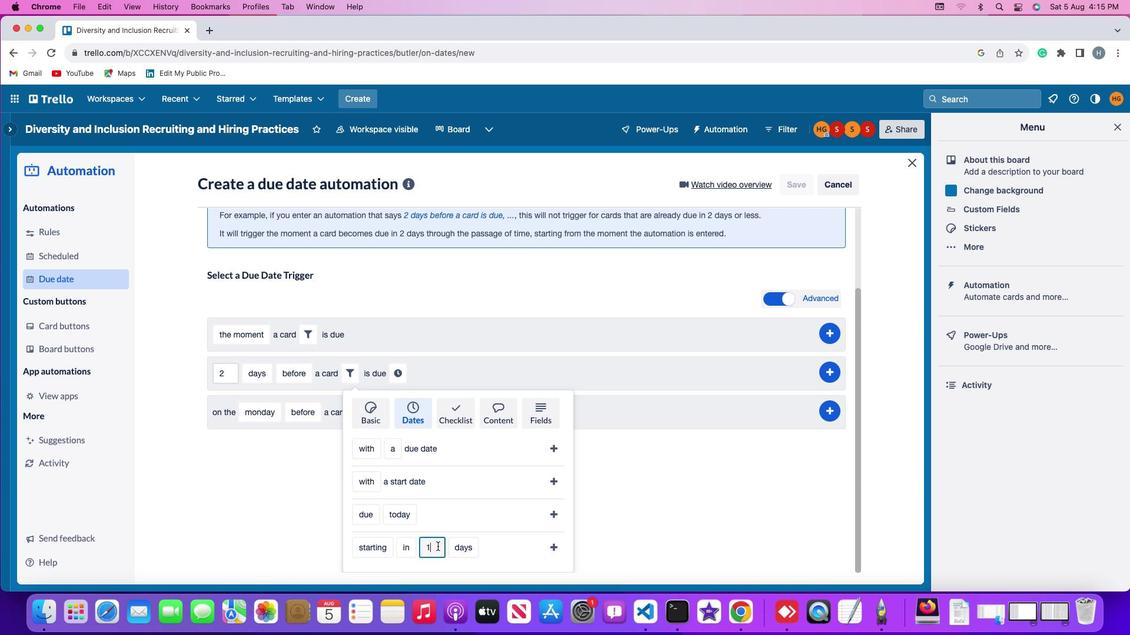
Action: Mouse moved to (471, 512)
Screenshot: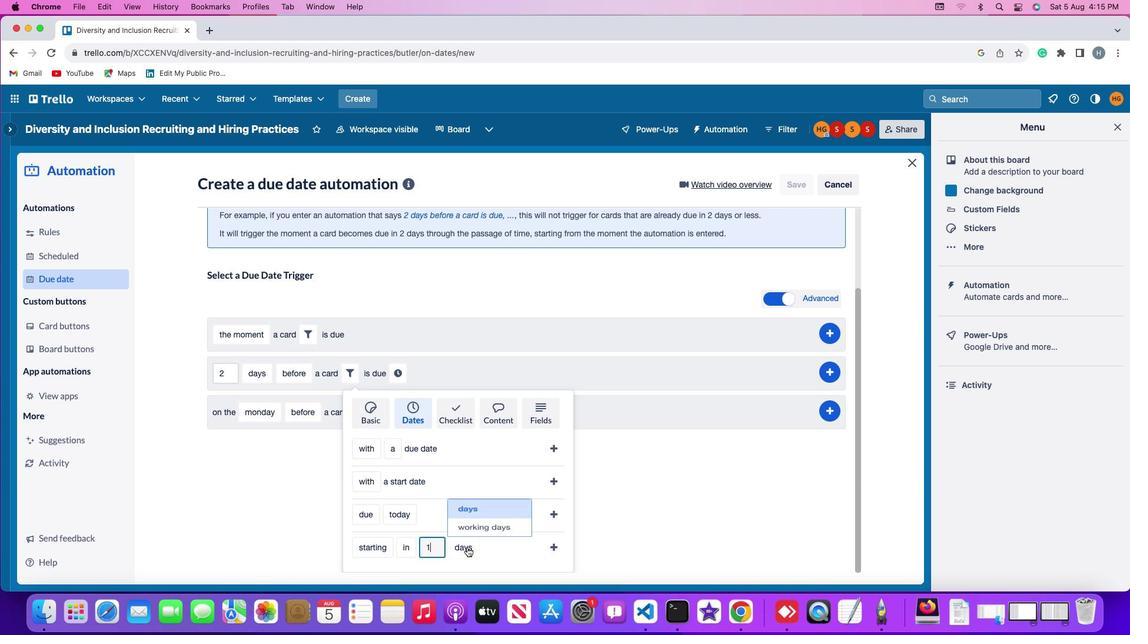 
Action: Mouse pressed left at (471, 512)
Screenshot: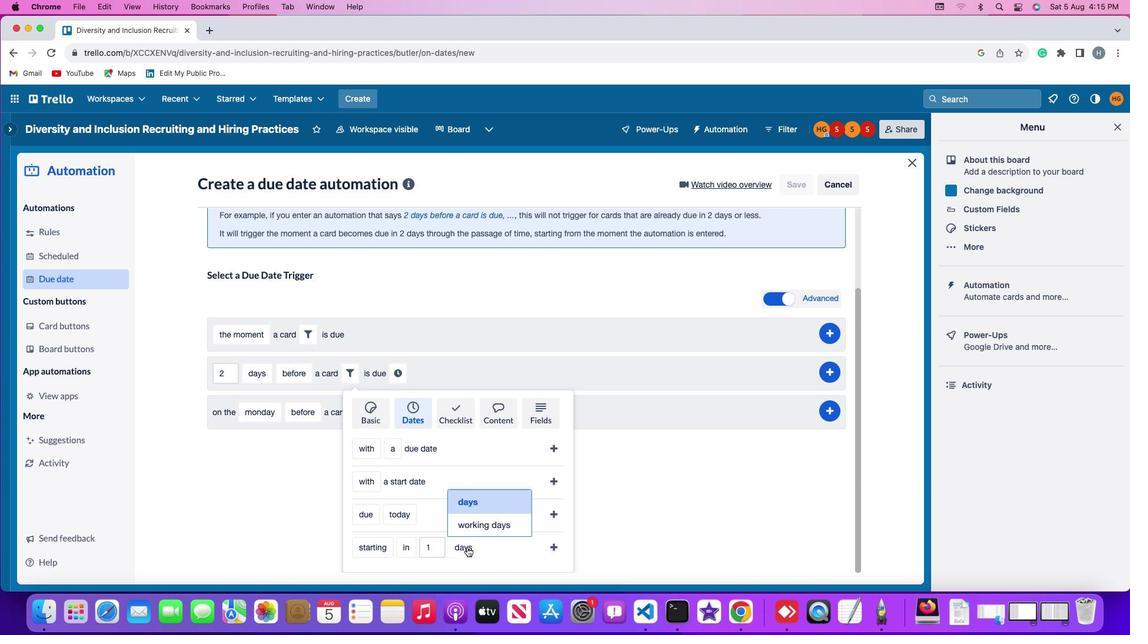 
Action: Mouse moved to (486, 506)
Screenshot: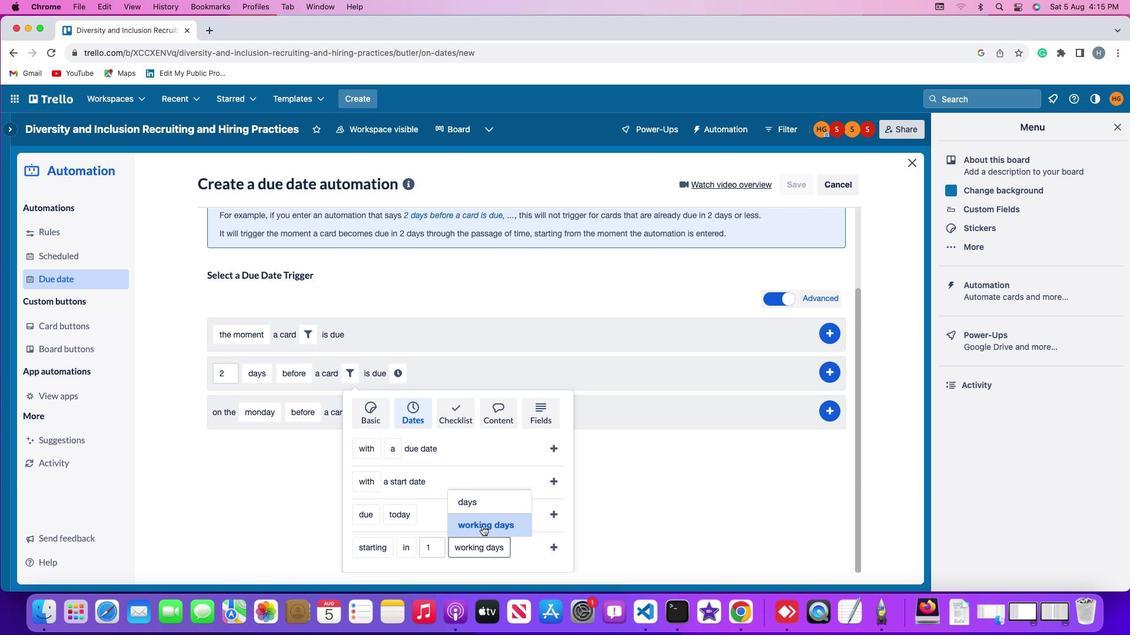 
Action: Mouse pressed left at (486, 506)
Screenshot: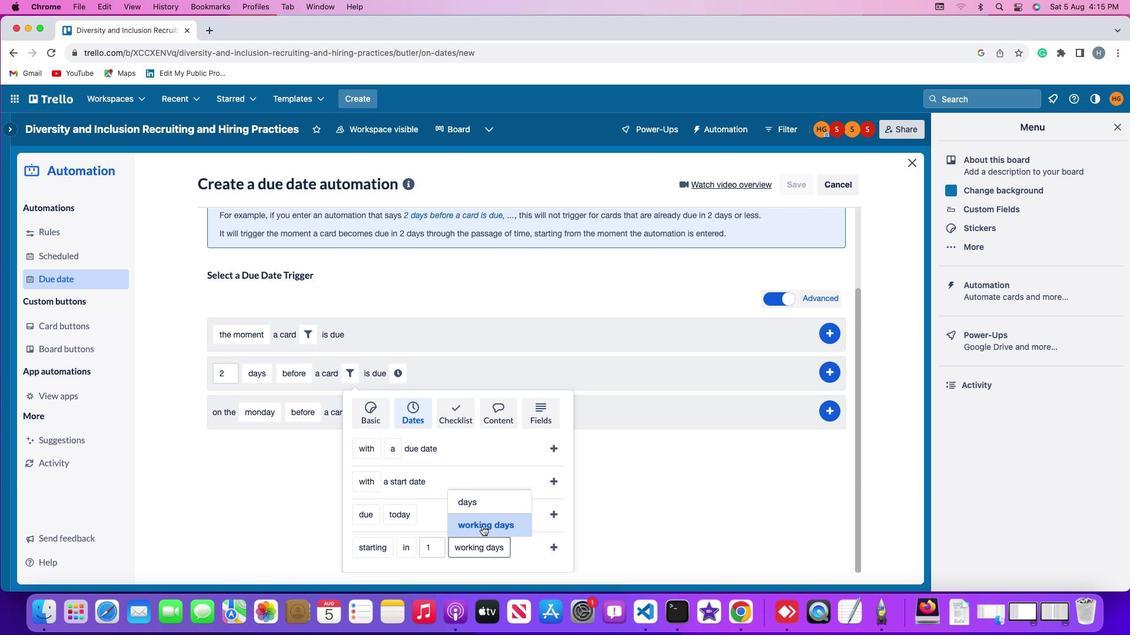 
Action: Mouse moved to (555, 512)
Screenshot: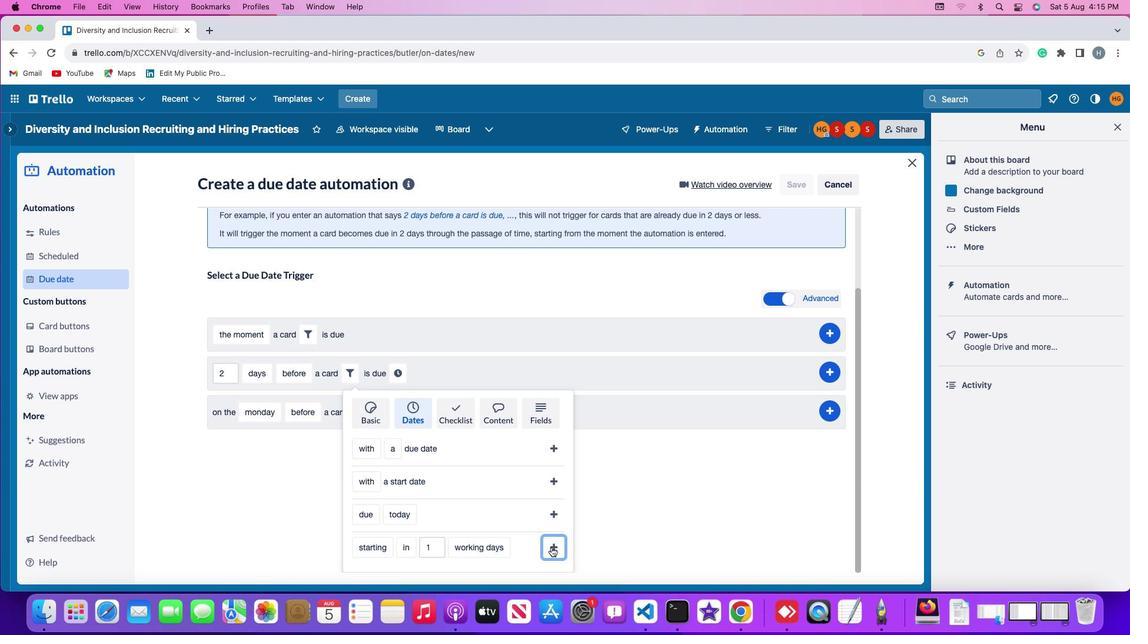 
Action: Mouse pressed left at (555, 512)
Screenshot: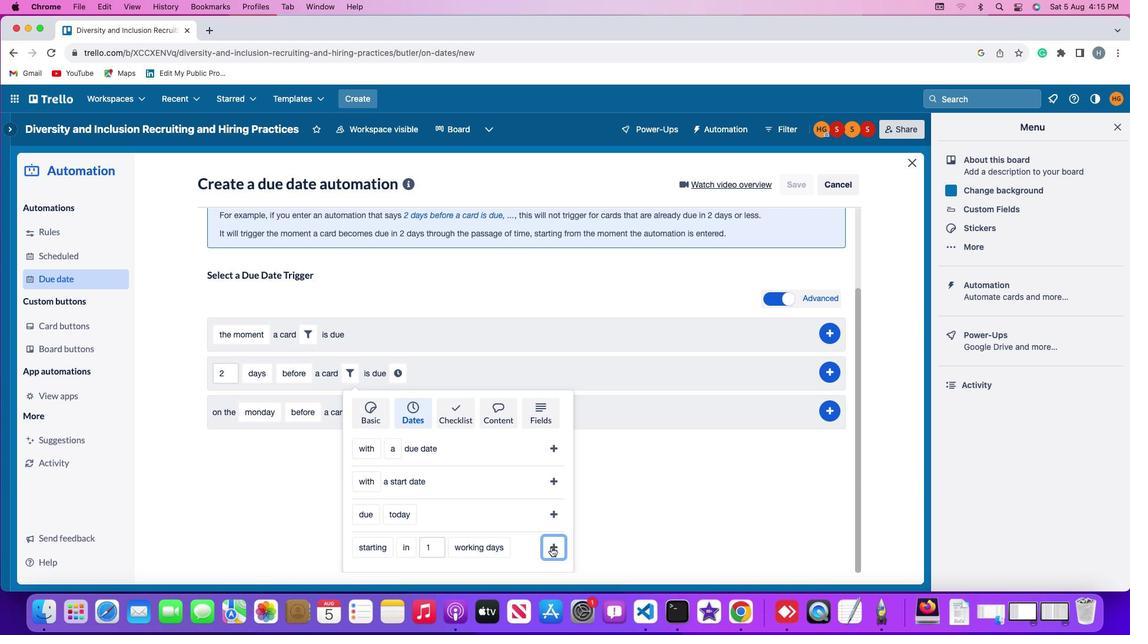 
Action: Mouse moved to (527, 492)
Screenshot: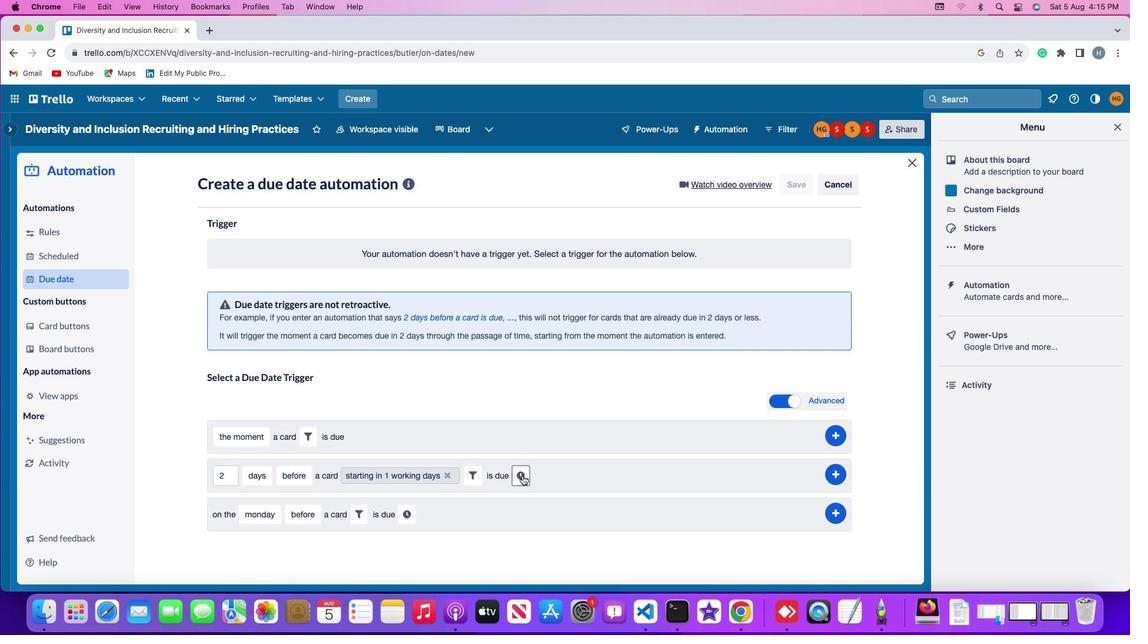 
Action: Mouse pressed left at (527, 492)
Screenshot: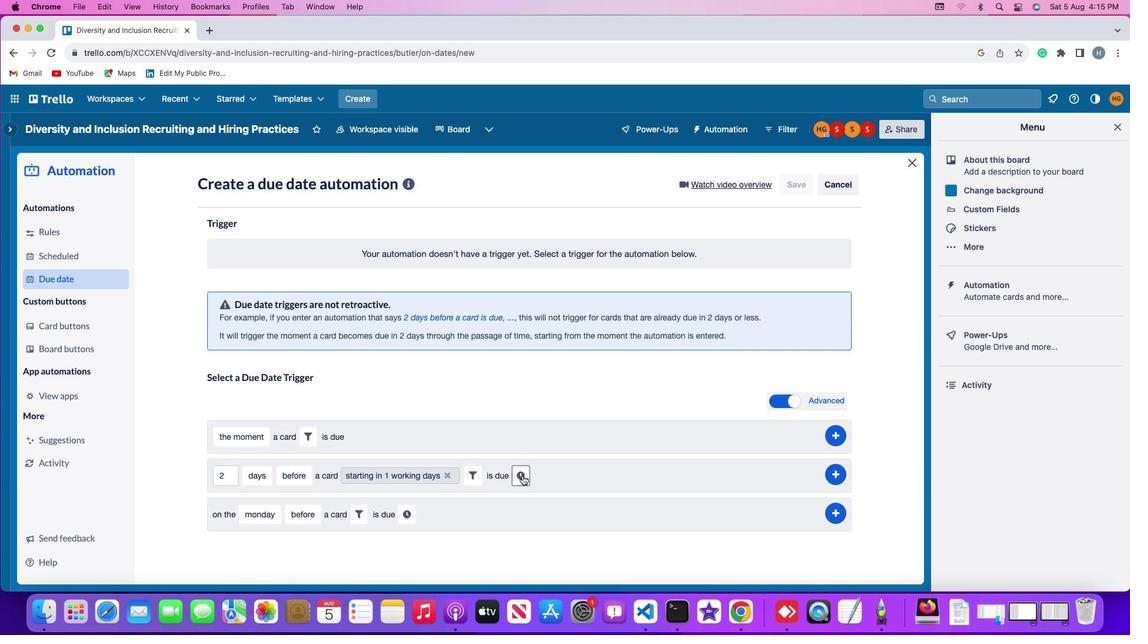 
Action: Mouse moved to (545, 493)
Screenshot: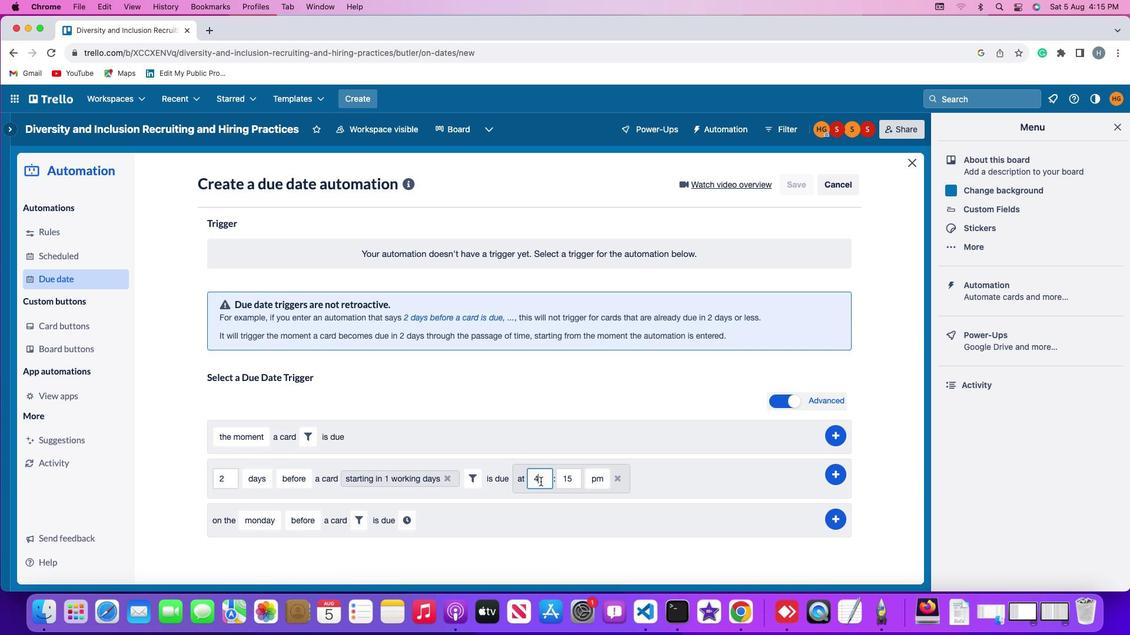 
Action: Mouse pressed left at (545, 493)
Screenshot: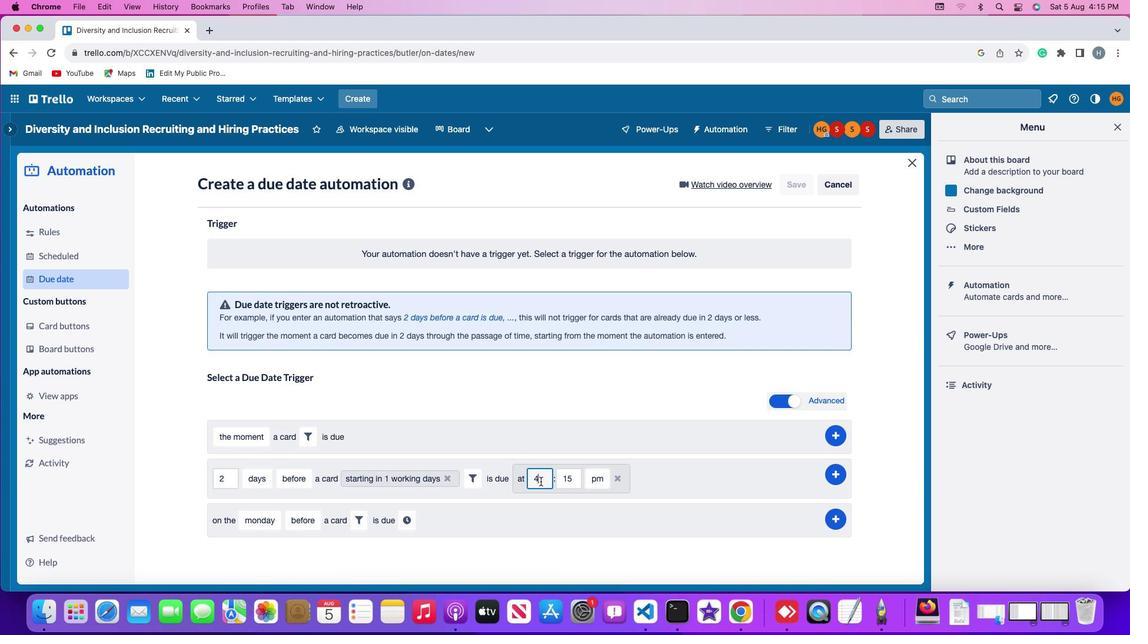 
Action: Mouse moved to (543, 493)
Screenshot: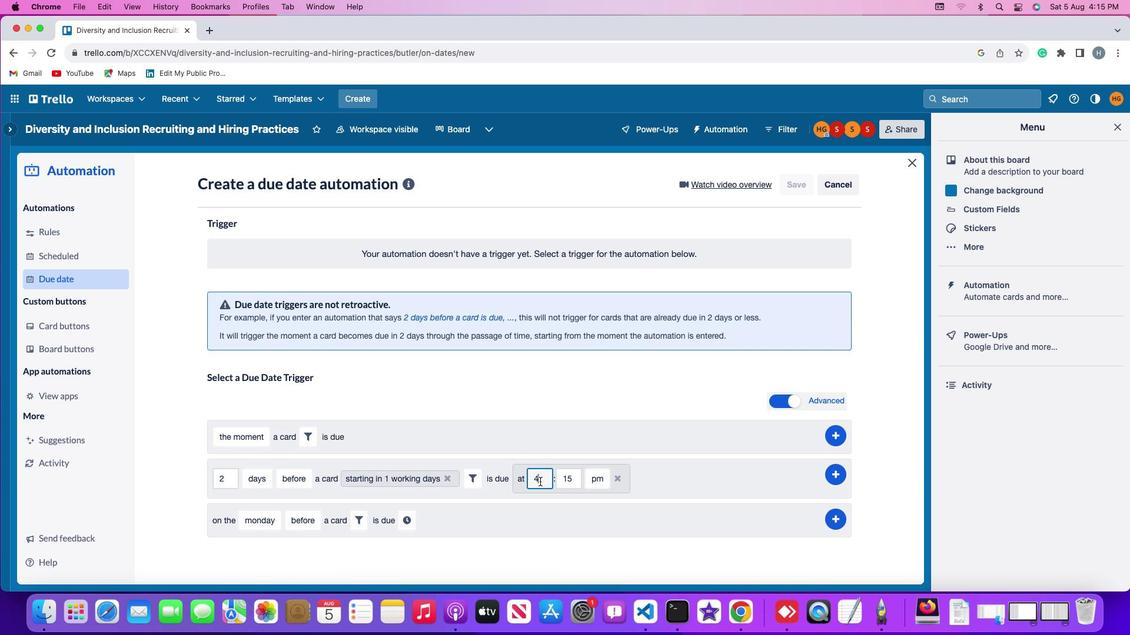 
Action: Key pressed Key.backspace
Screenshot: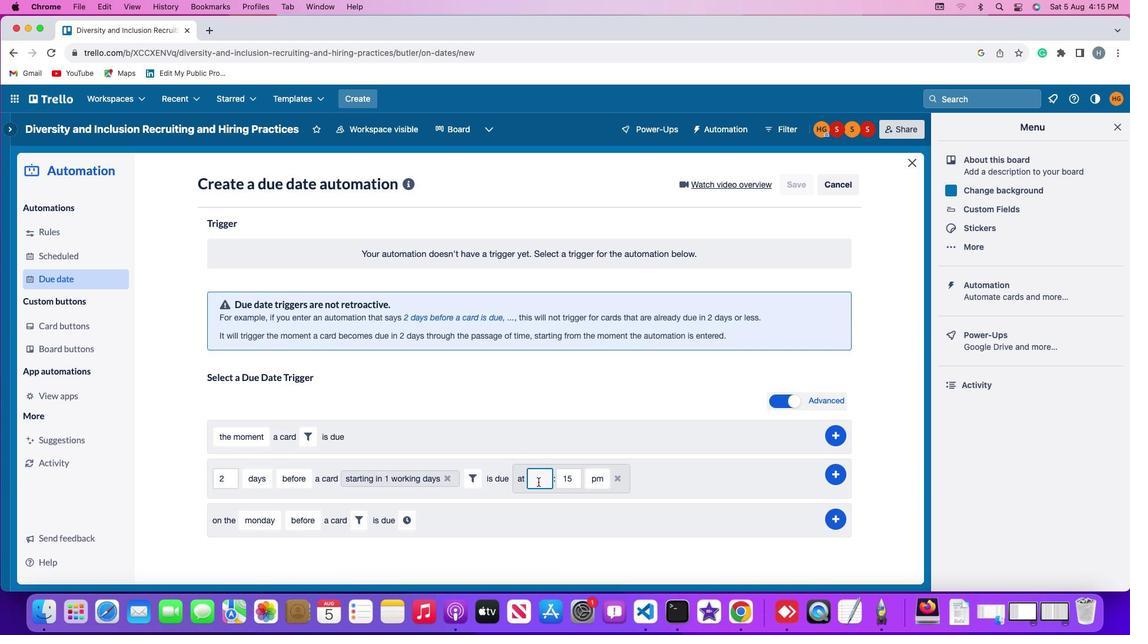 
Action: Mouse moved to (542, 493)
Screenshot: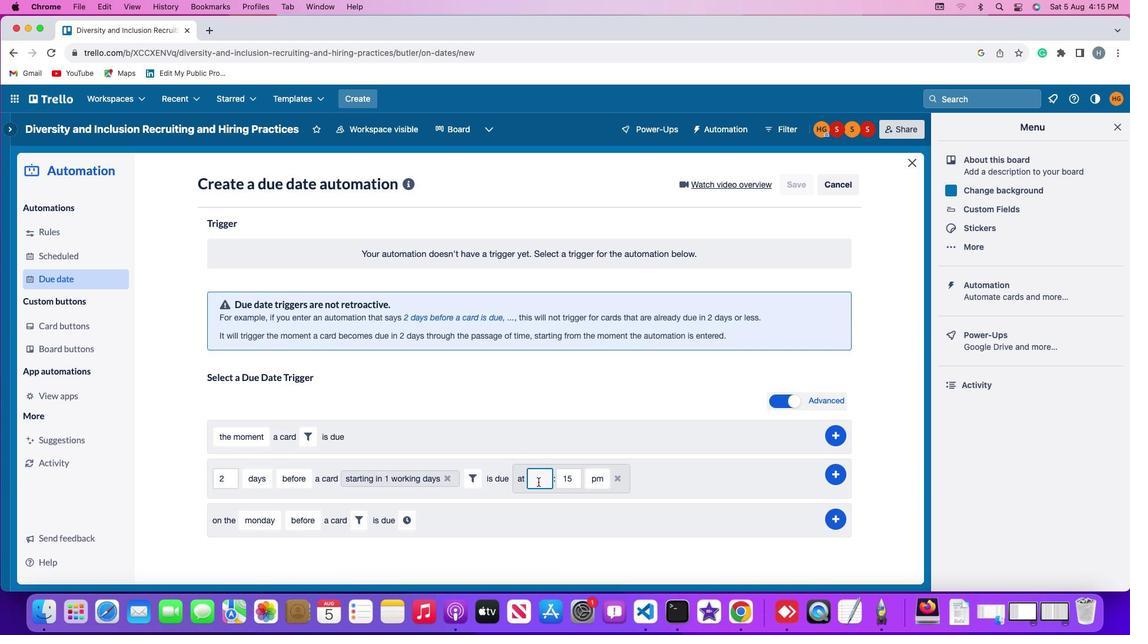 
Action: Key pressed '1''1'
Screenshot: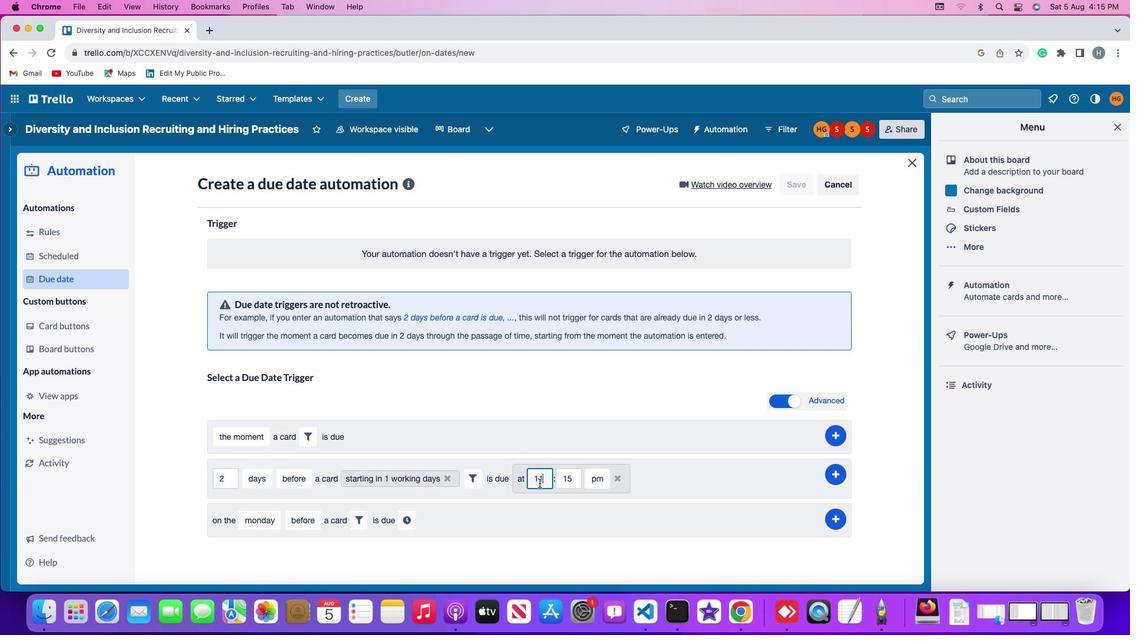 
Action: Mouse moved to (577, 492)
Screenshot: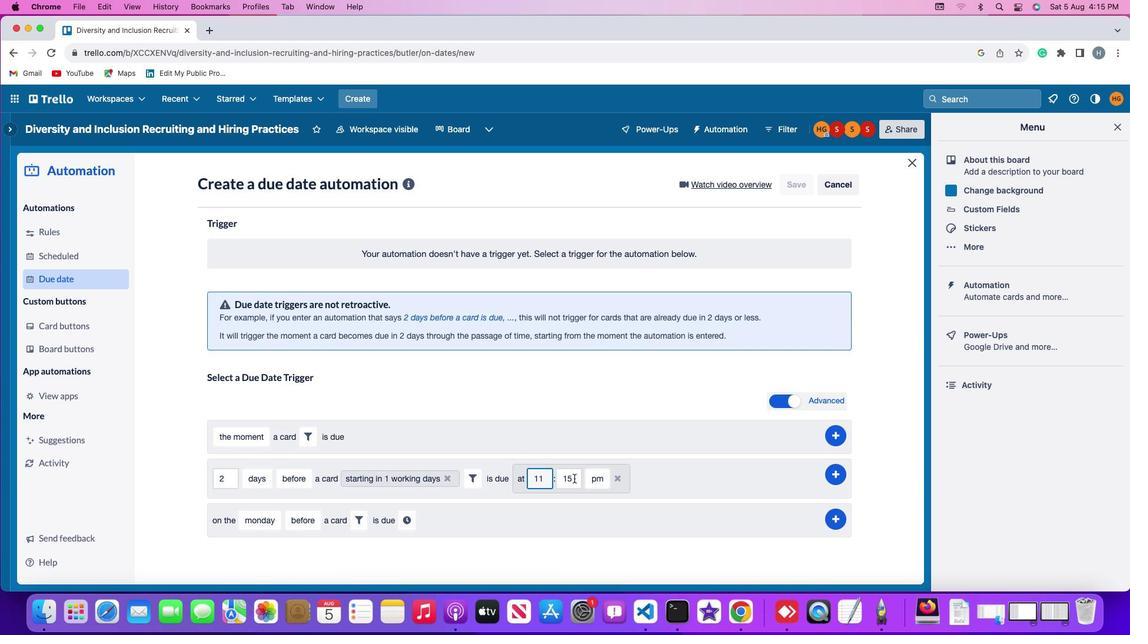 
Action: Mouse pressed left at (577, 492)
Screenshot: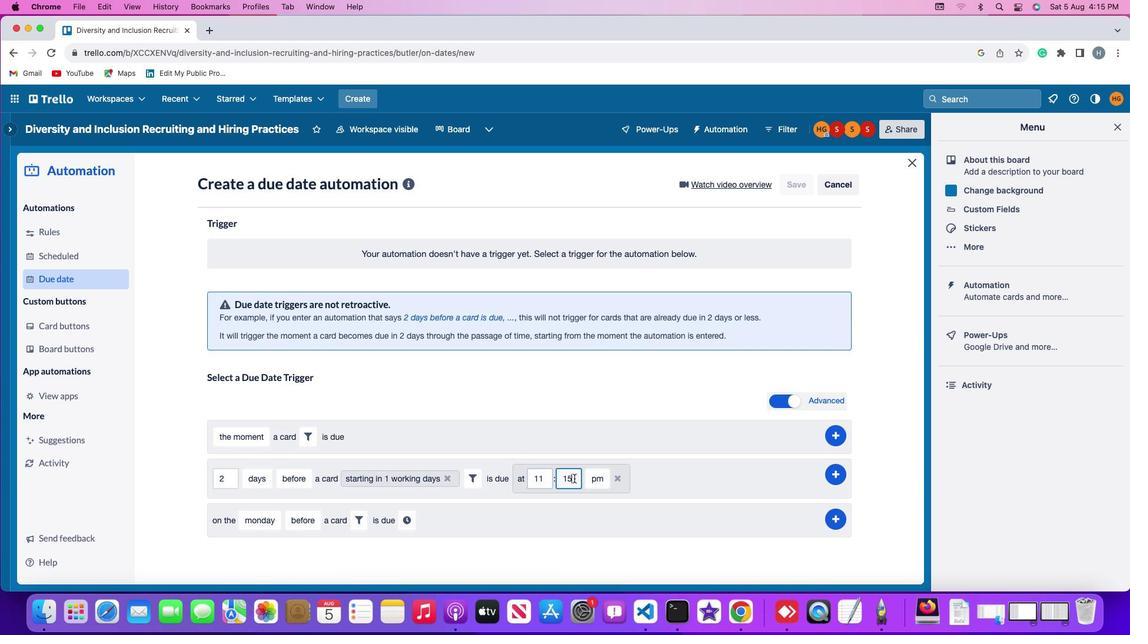 
Action: Key pressed Key.backspace
Screenshot: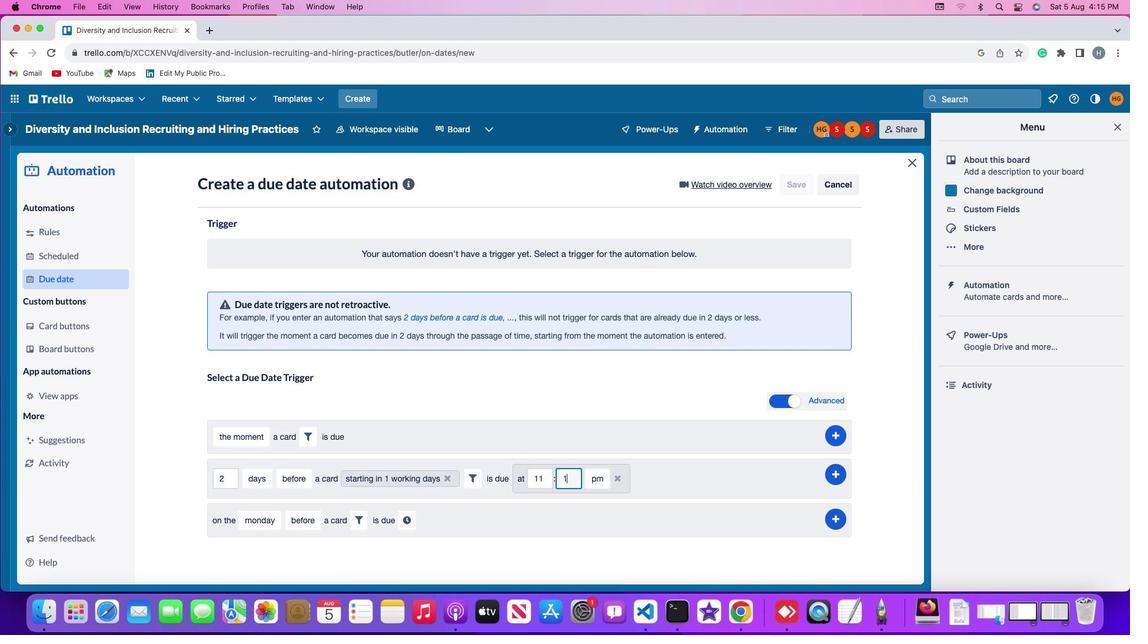 
Action: Mouse moved to (578, 492)
Screenshot: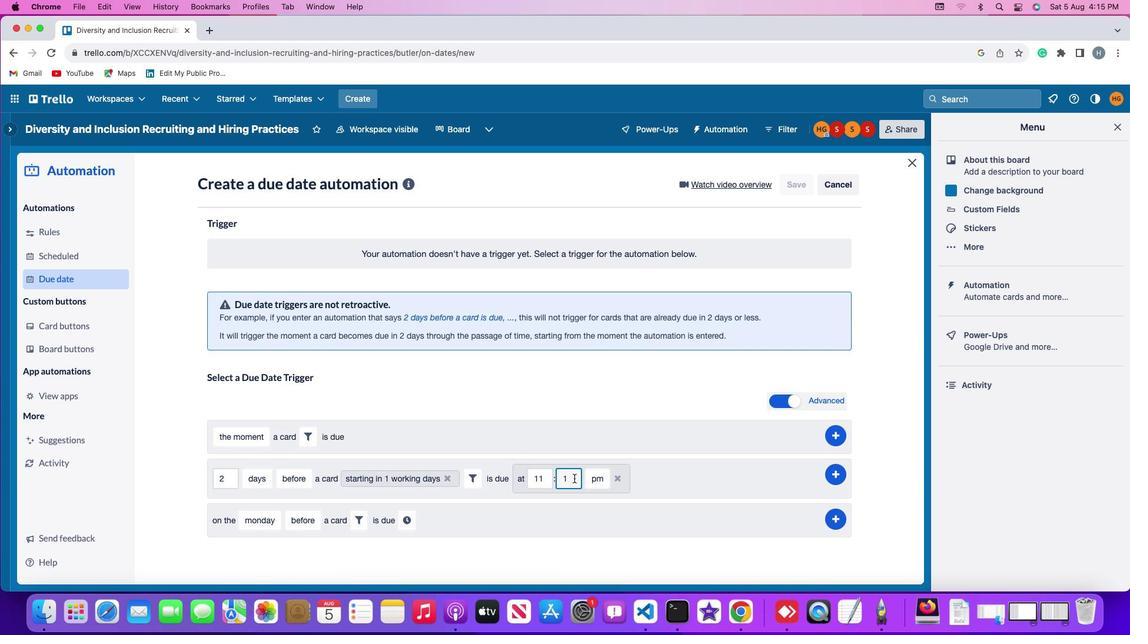 
Action: Key pressed Key.backspace'0''0'
Screenshot: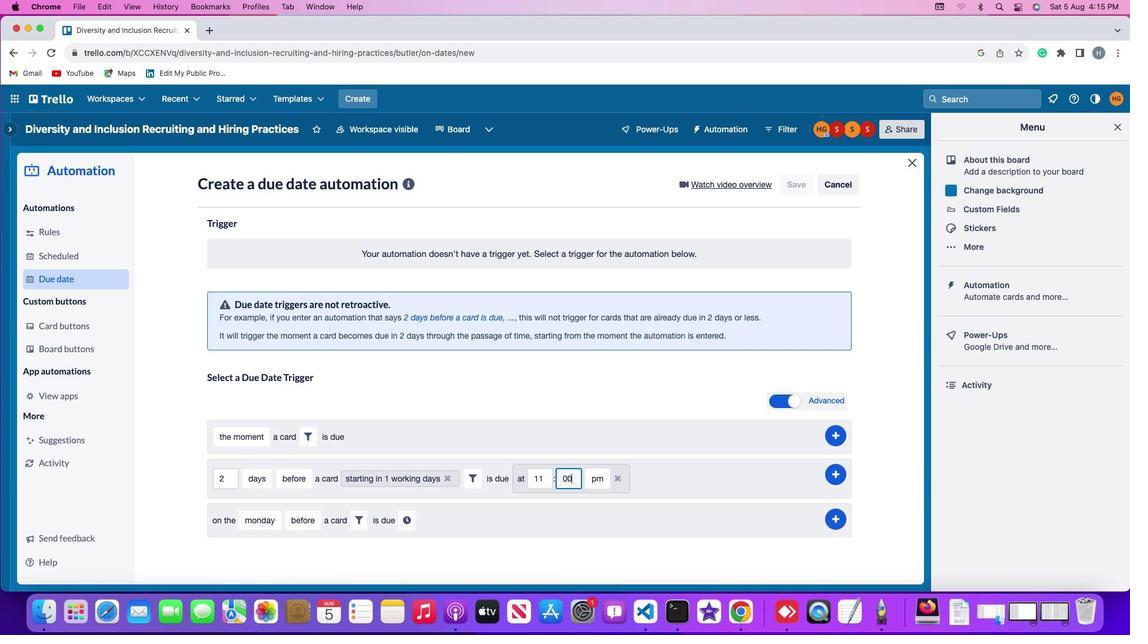 
Action: Mouse moved to (600, 493)
Screenshot: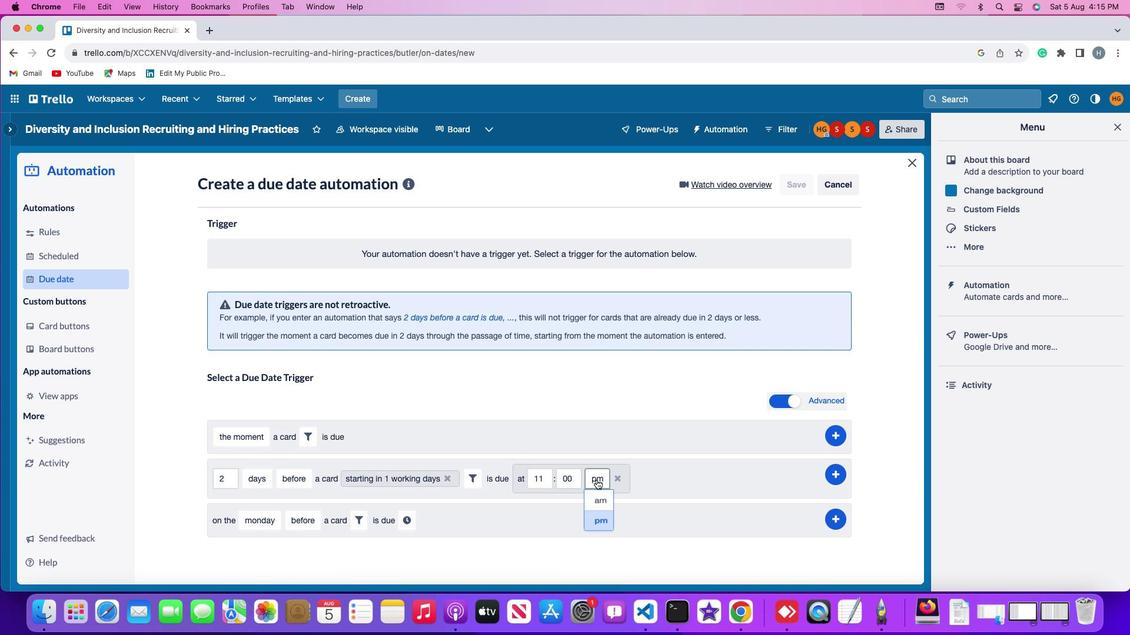 
Action: Mouse pressed left at (600, 493)
Screenshot: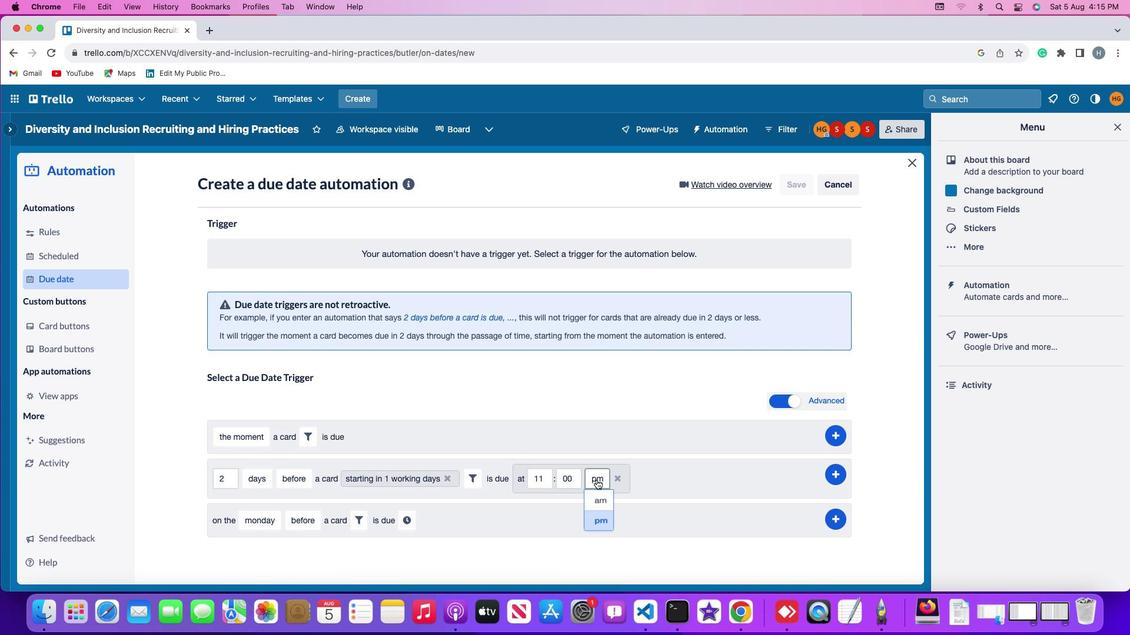 
Action: Mouse moved to (602, 497)
Screenshot: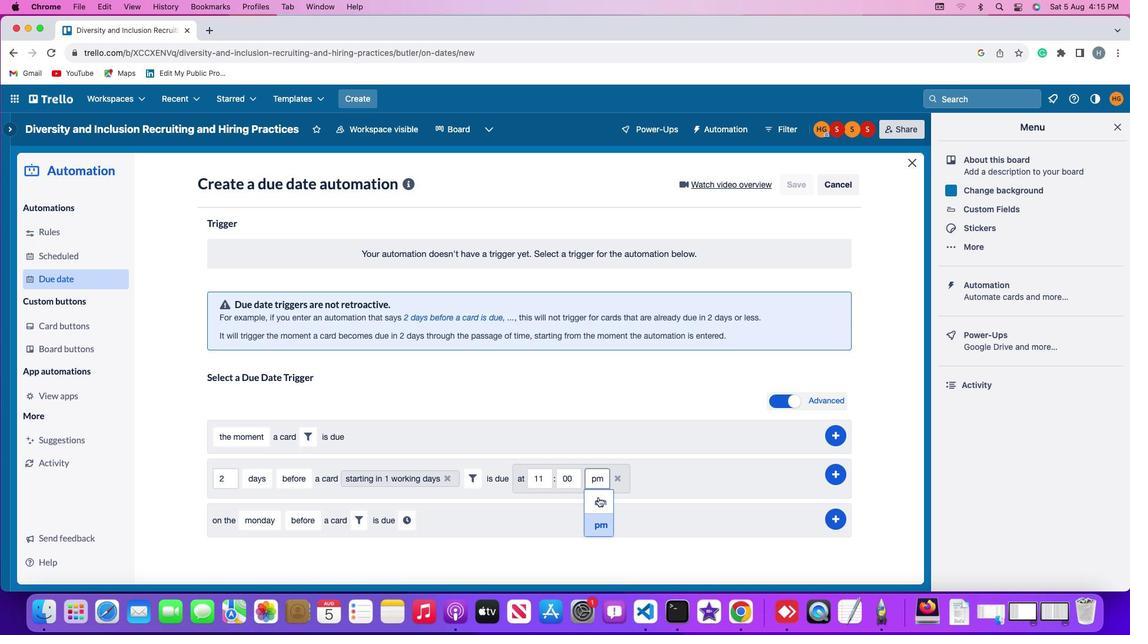 
Action: Mouse pressed left at (602, 497)
Screenshot: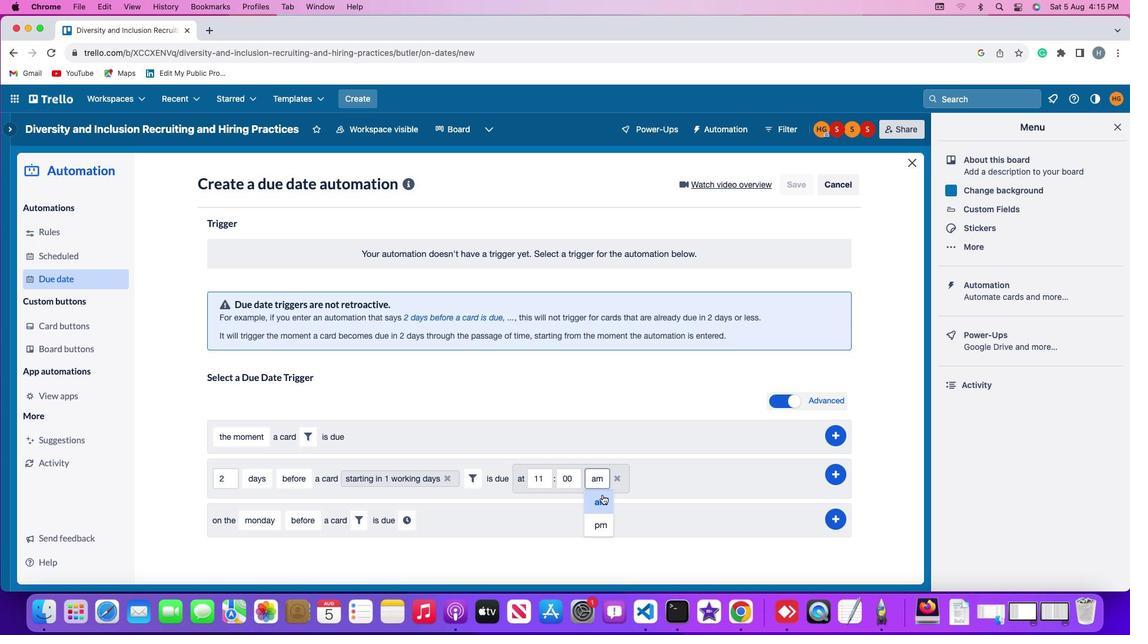 
Action: Mouse moved to (837, 490)
Screenshot: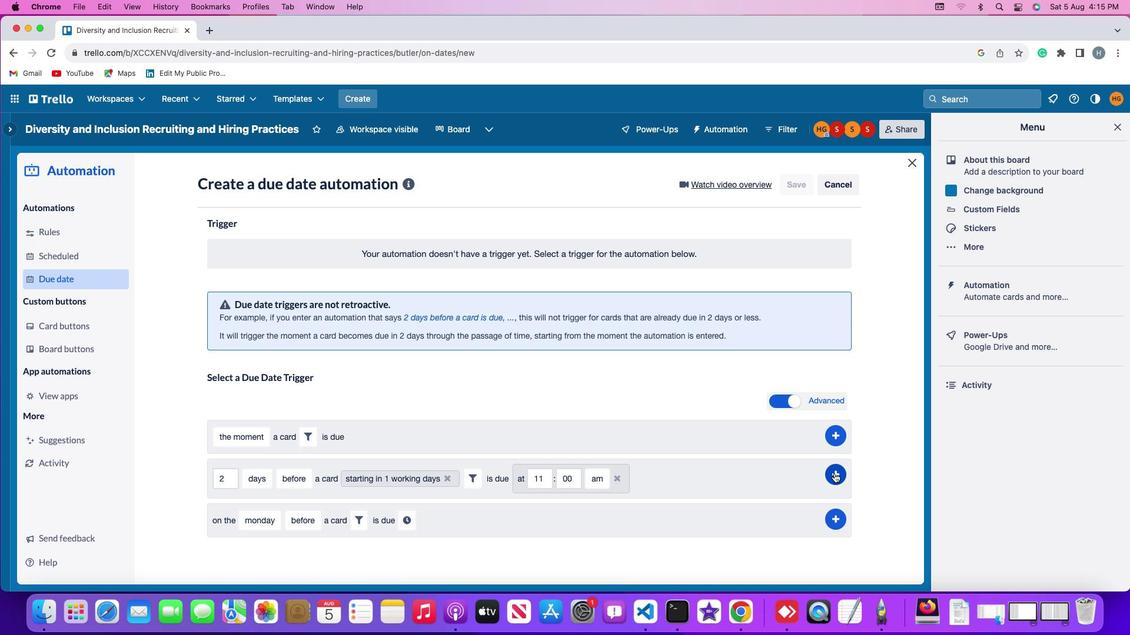 
Action: Mouse pressed left at (837, 490)
Screenshot: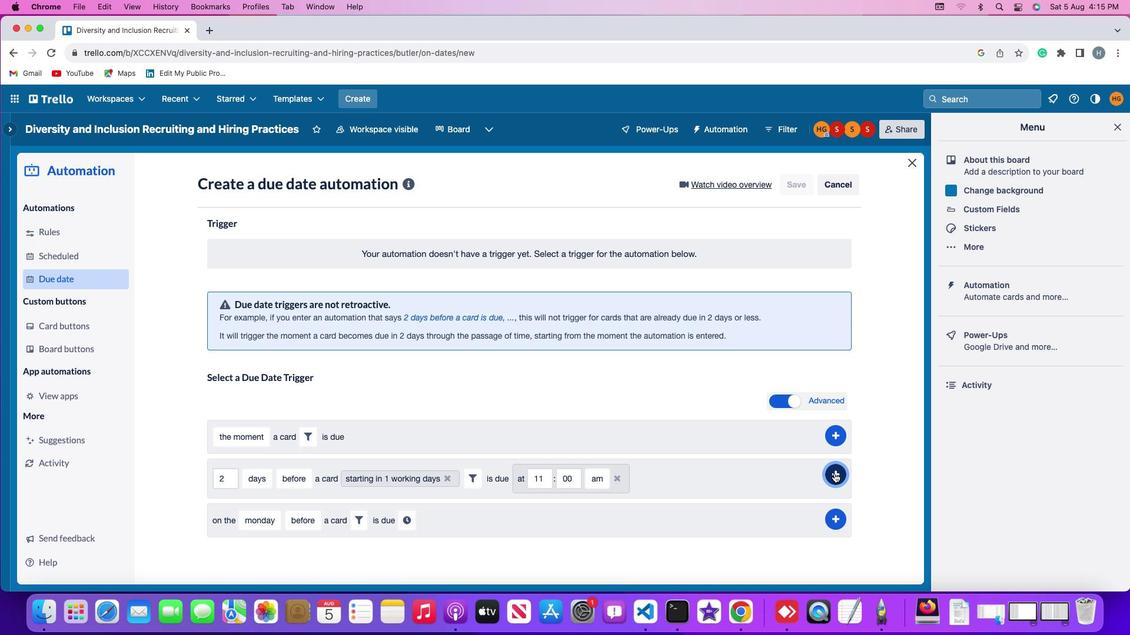 
Action: Mouse moved to (893, 444)
Screenshot: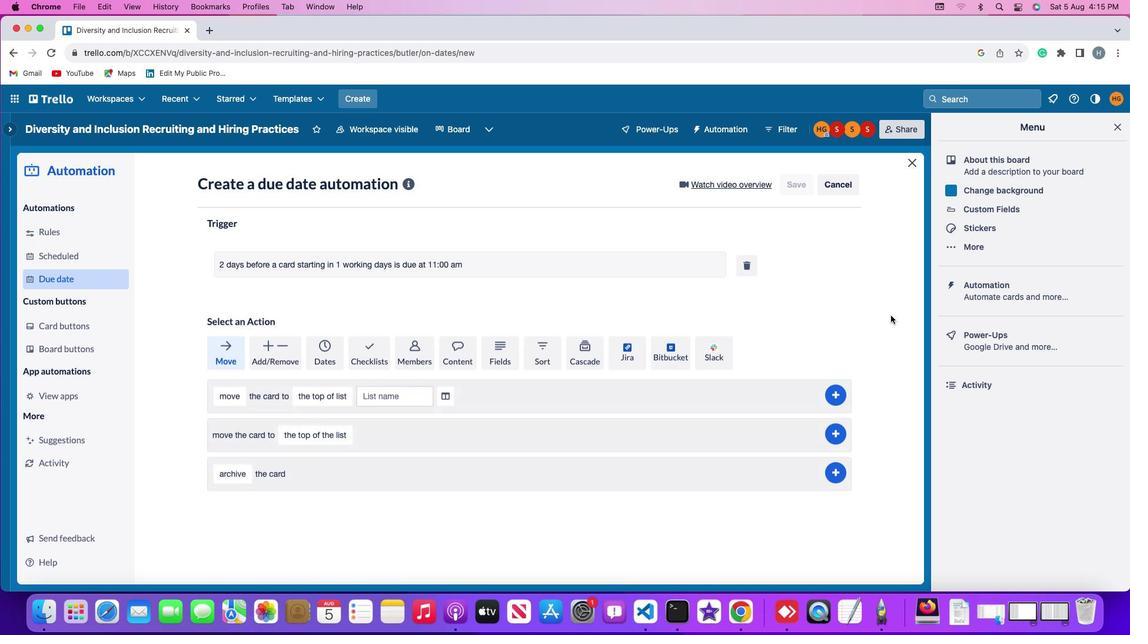 
